 Task: Find connections with filter location Anápolis with filter topic #recruitmentwith filter profile language English with filter current company JCB India Ltd. with filter school Chanakya Education Societys Indira College of Commerce & Science, Pune with filter industry Ranching and Fisheries with filter service category User Experience Design with filter keywords title Paralegal
Action: Mouse moved to (512, 103)
Screenshot: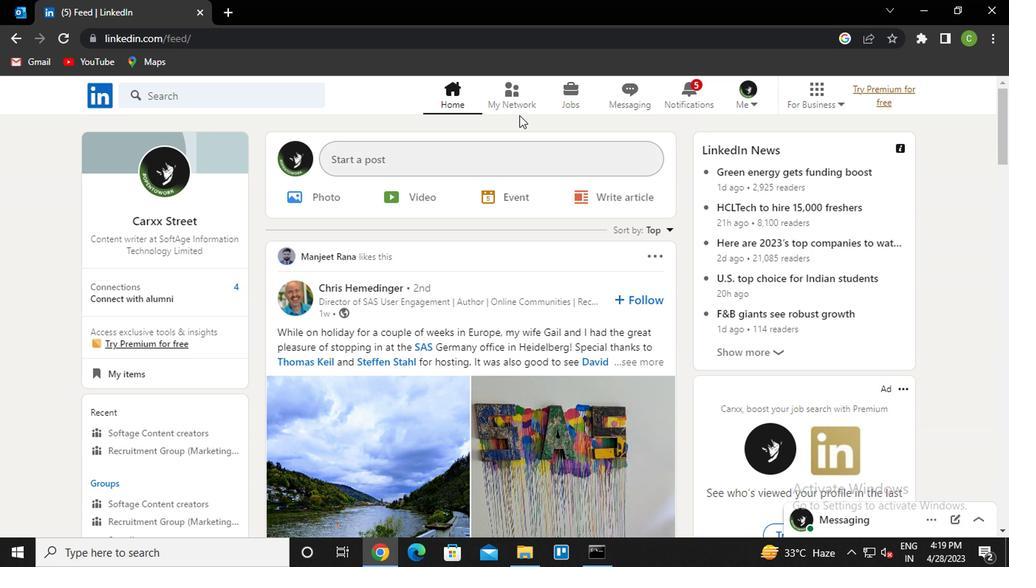 
Action: Mouse pressed left at (512, 103)
Screenshot: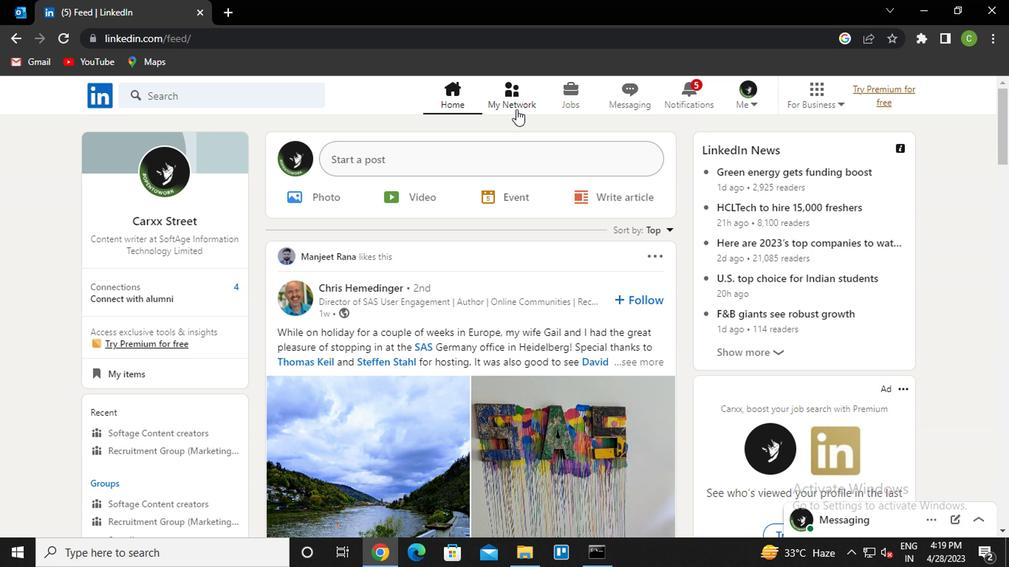 
Action: Mouse moved to (210, 185)
Screenshot: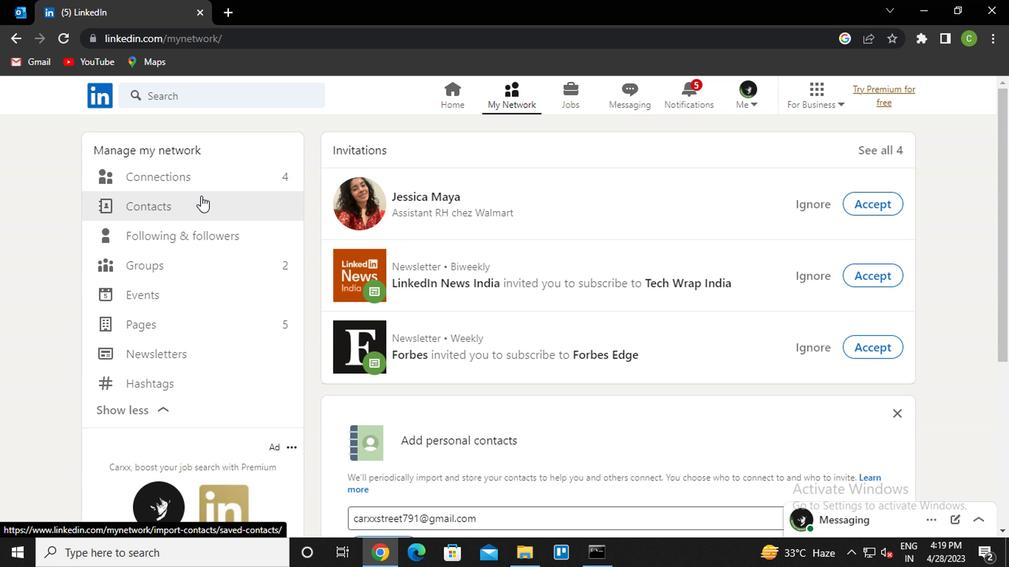 
Action: Mouse pressed left at (210, 185)
Screenshot: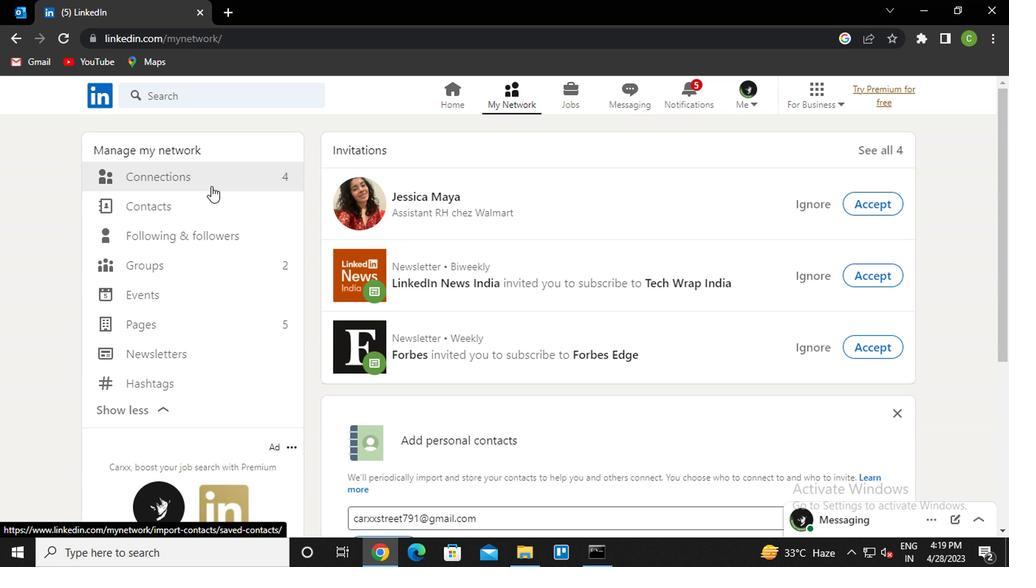 
Action: Mouse moved to (632, 180)
Screenshot: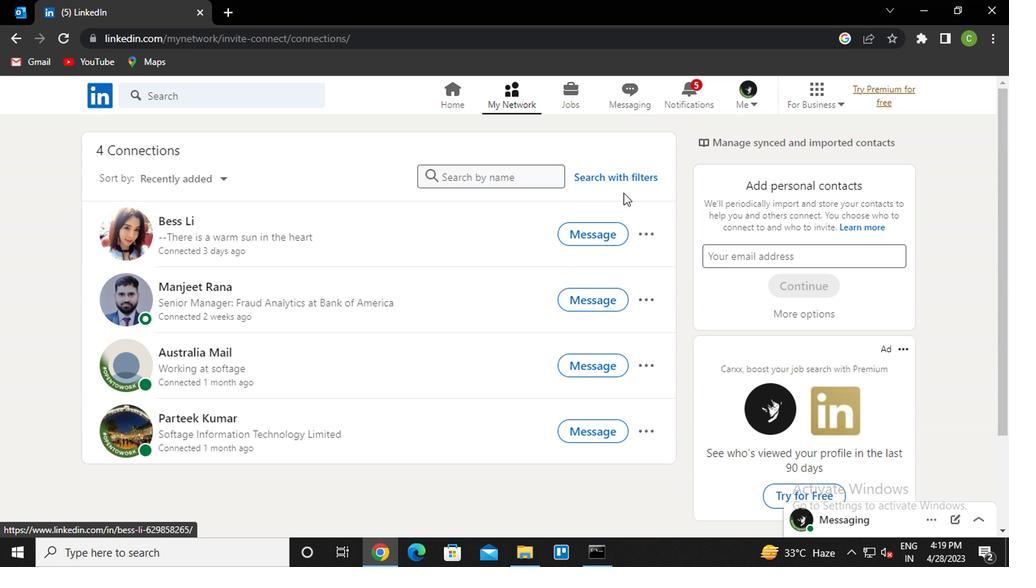 
Action: Mouse pressed left at (632, 180)
Screenshot: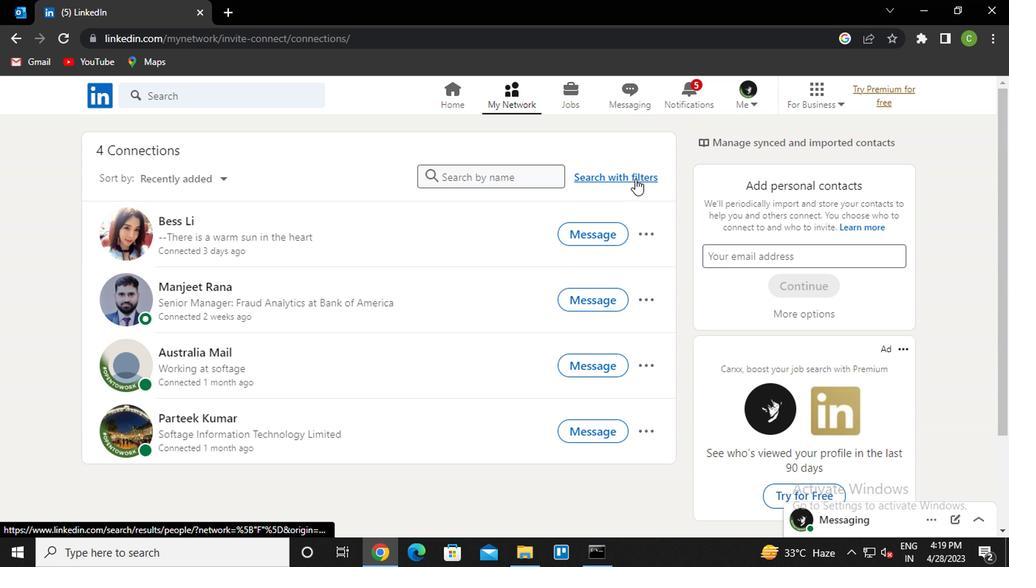 
Action: Mouse moved to (534, 139)
Screenshot: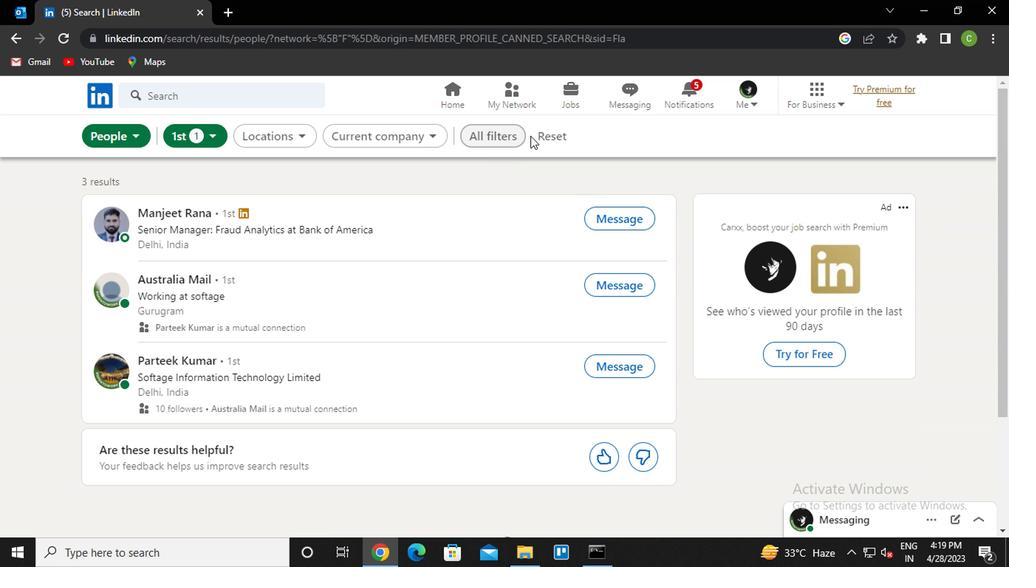 
Action: Mouse pressed left at (534, 139)
Screenshot: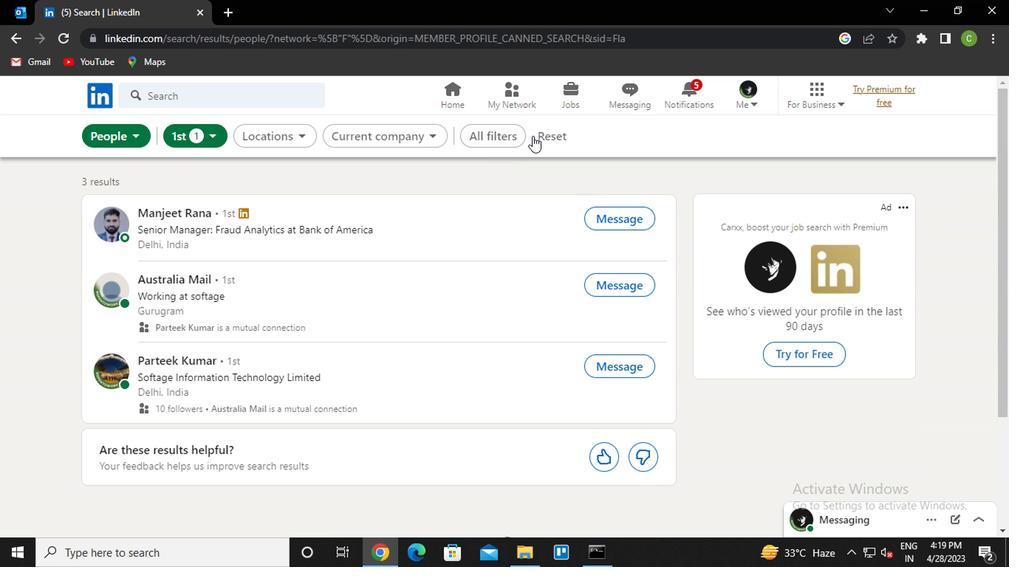 
Action: Mouse moved to (522, 140)
Screenshot: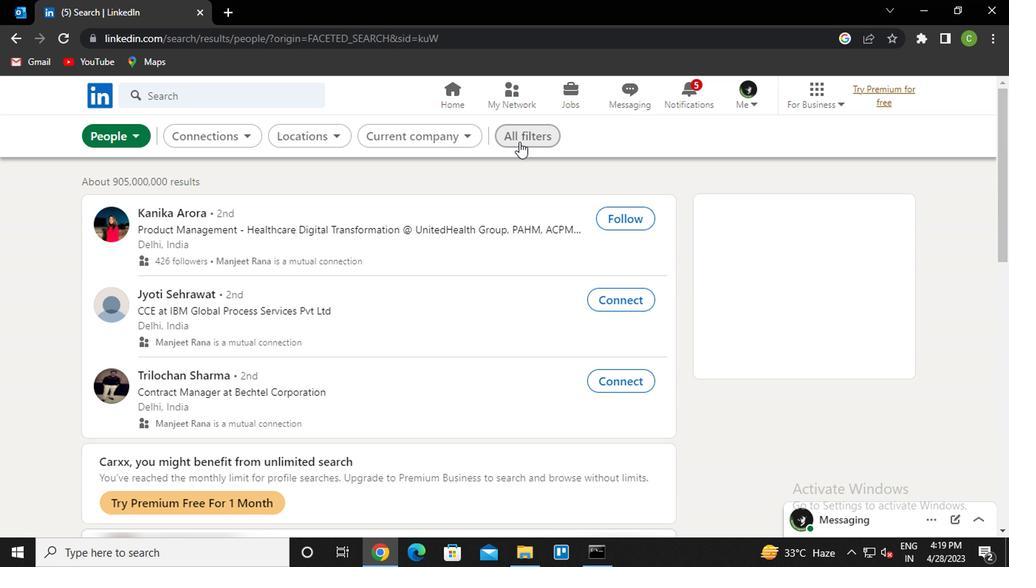 
Action: Mouse pressed left at (522, 140)
Screenshot: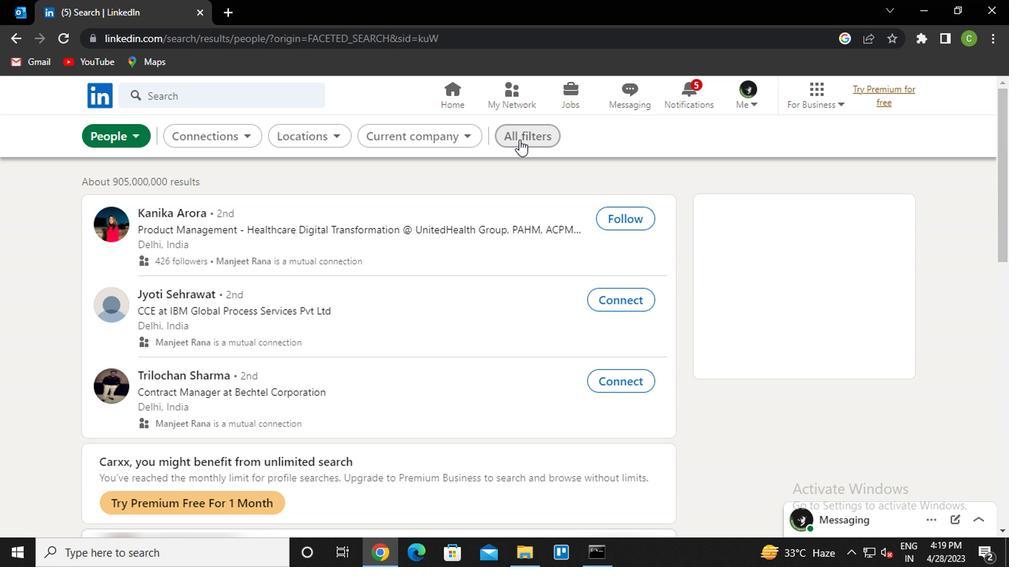 
Action: Mouse moved to (798, 332)
Screenshot: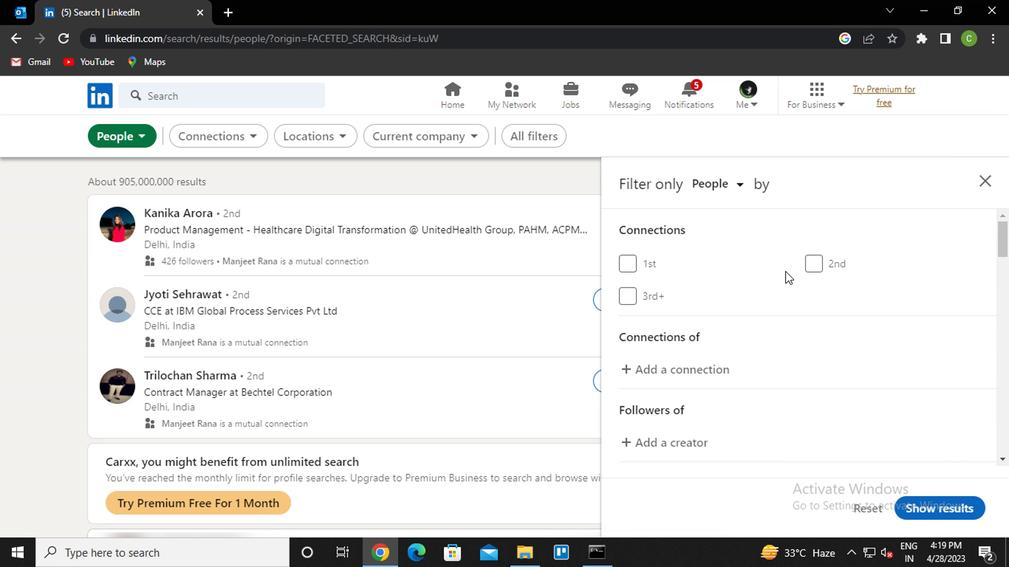 
Action: Mouse scrolled (798, 331) with delta (0, -1)
Screenshot: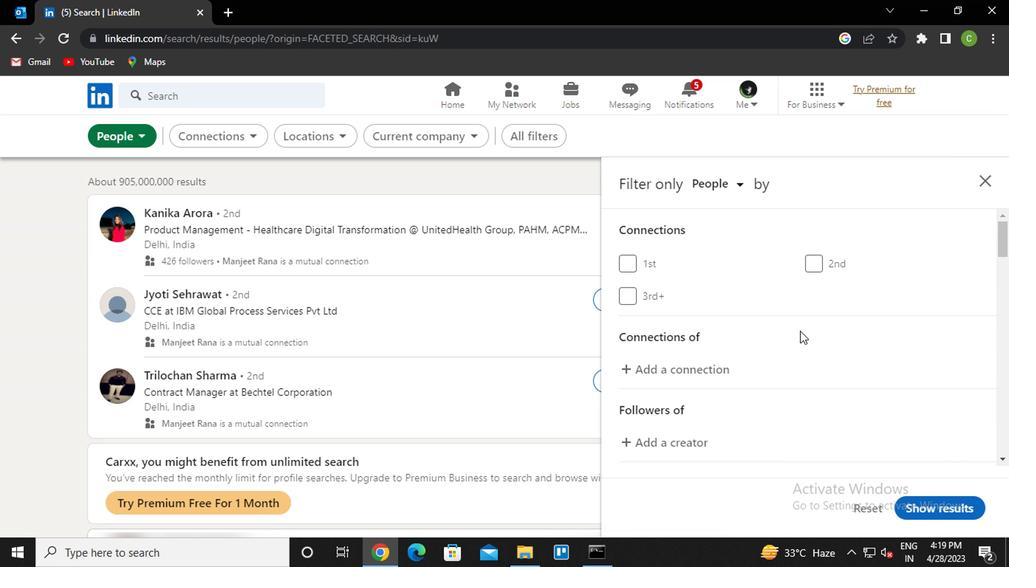 
Action: Mouse scrolled (798, 331) with delta (0, -1)
Screenshot: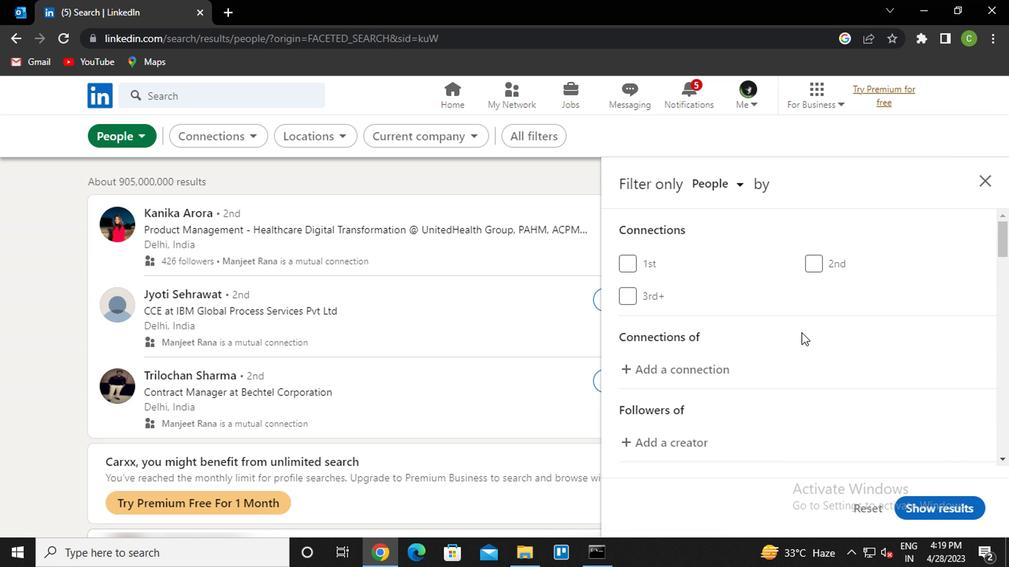 
Action: Mouse scrolled (798, 331) with delta (0, -1)
Screenshot: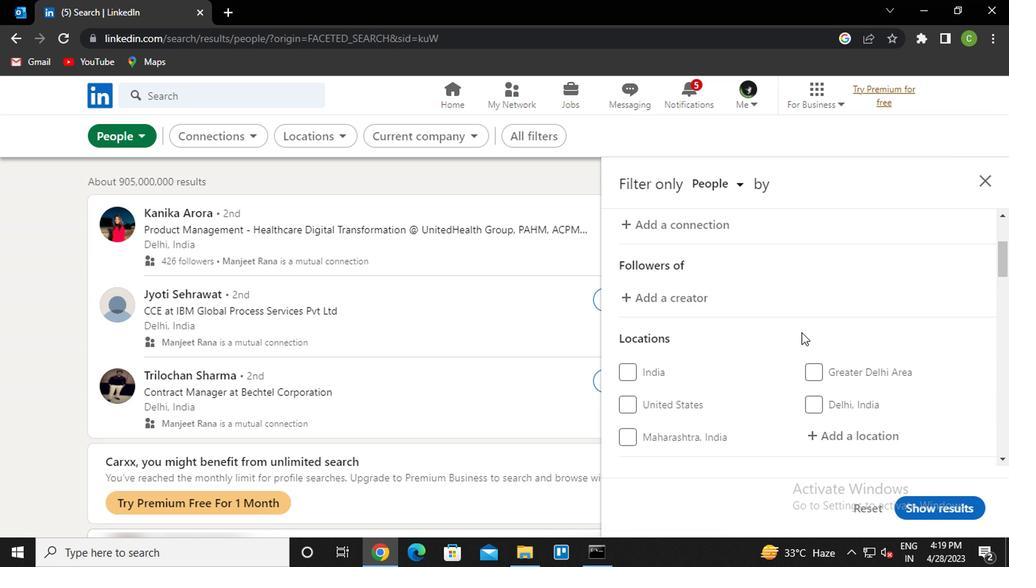 
Action: Mouse moved to (837, 355)
Screenshot: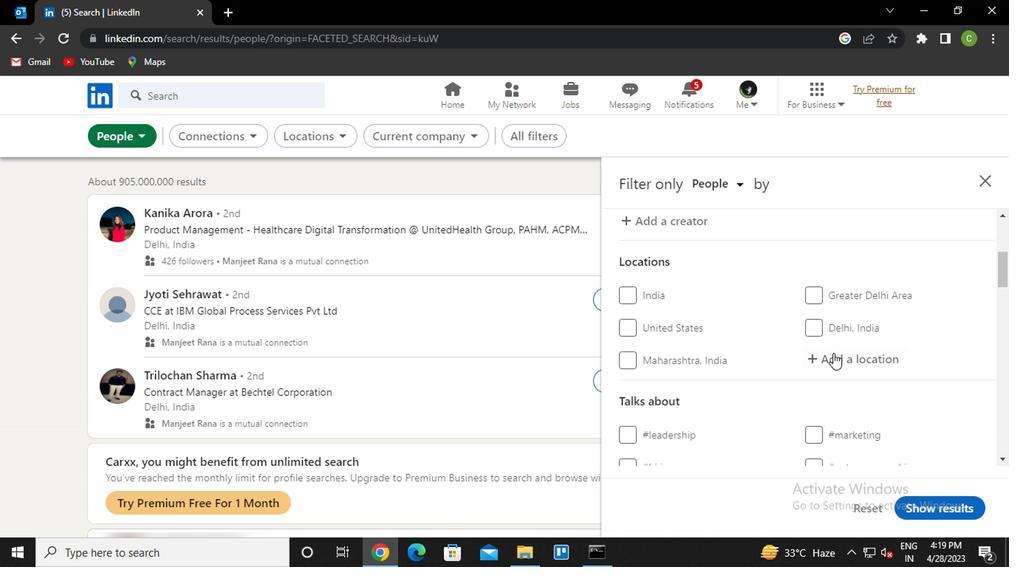 
Action: Mouse pressed left at (837, 355)
Screenshot: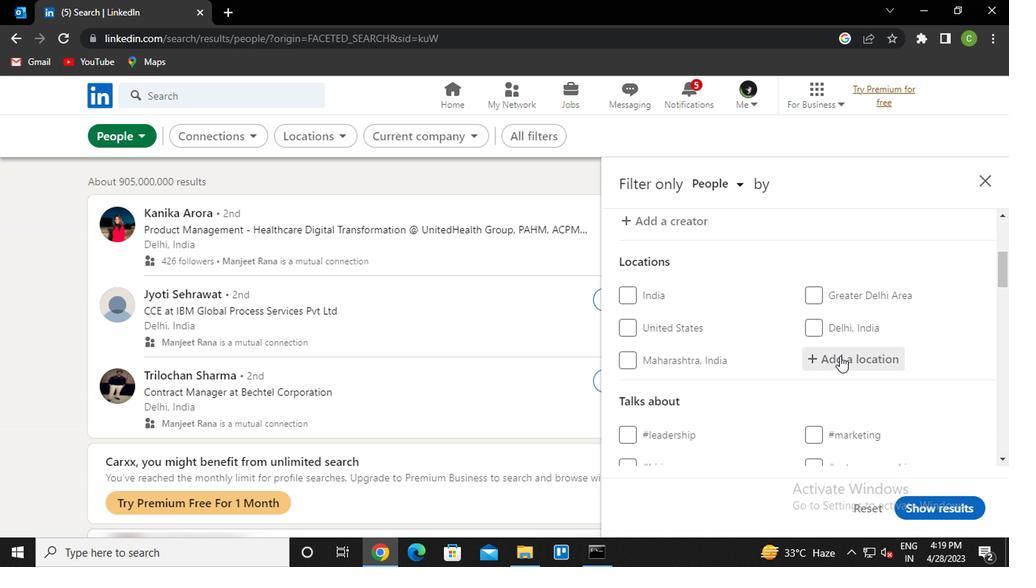 
Action: Key pressed <Key.caps_lock>a<Key.caps_lock>napolis<Key.down><Key.enter>
Screenshot: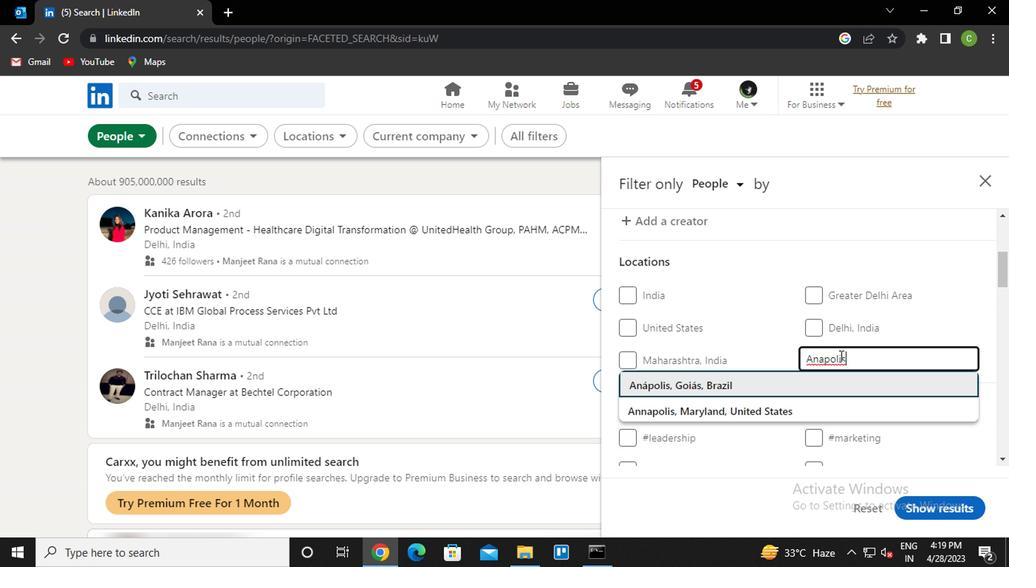 
Action: Mouse scrolled (837, 354) with delta (0, 0)
Screenshot: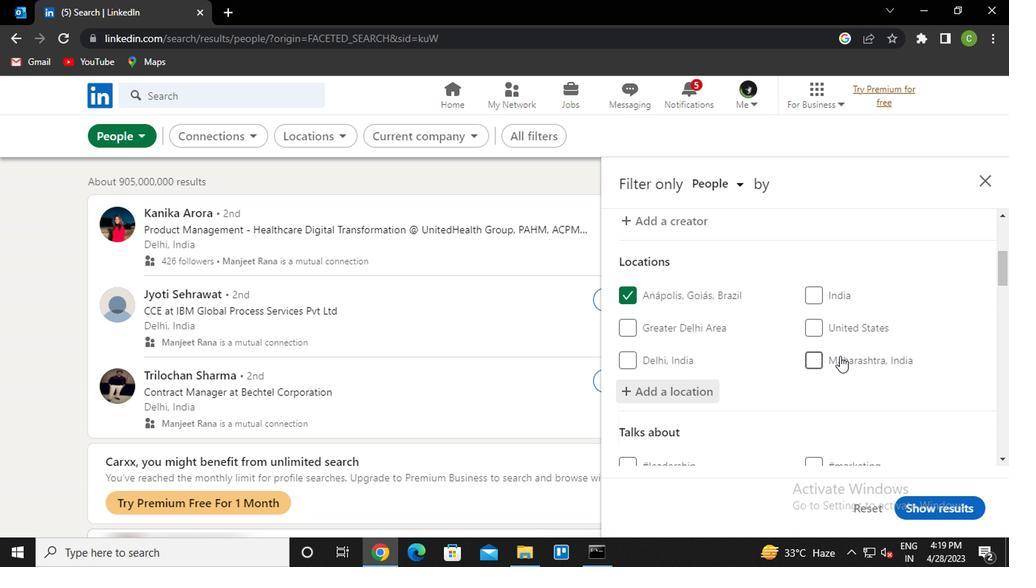 
Action: Mouse scrolled (837, 354) with delta (0, 0)
Screenshot: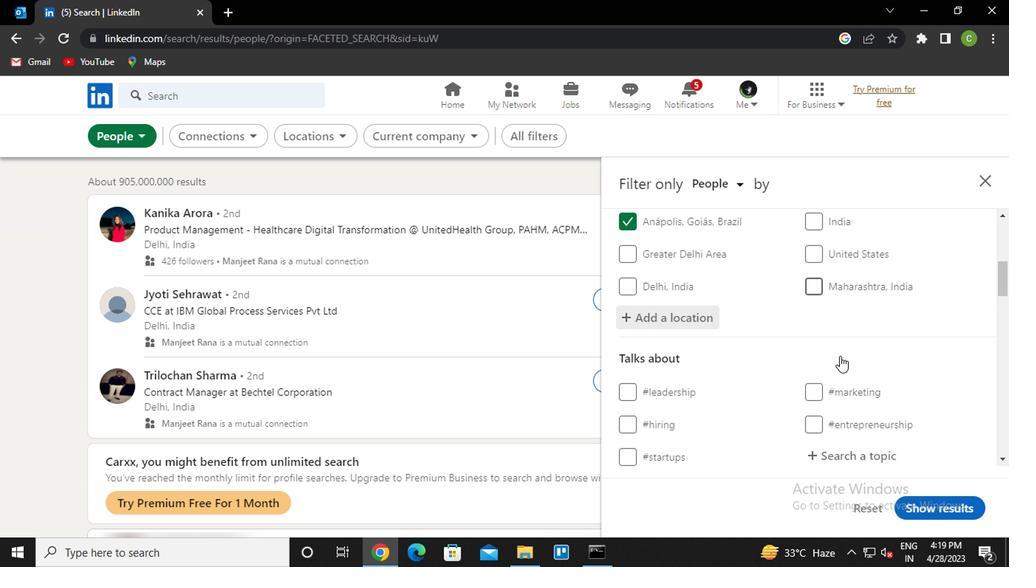
Action: Mouse moved to (839, 381)
Screenshot: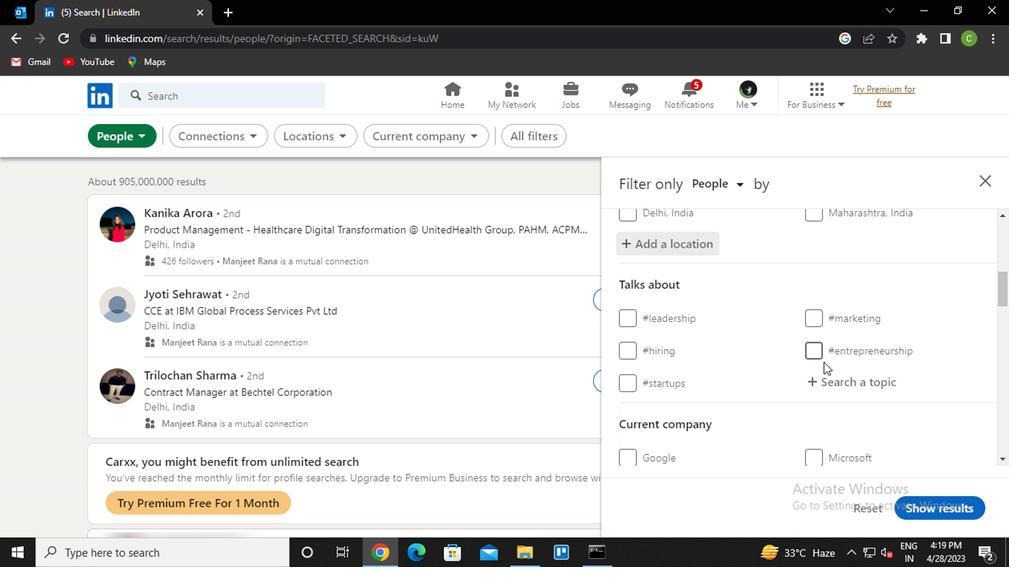
Action: Mouse pressed left at (839, 381)
Screenshot: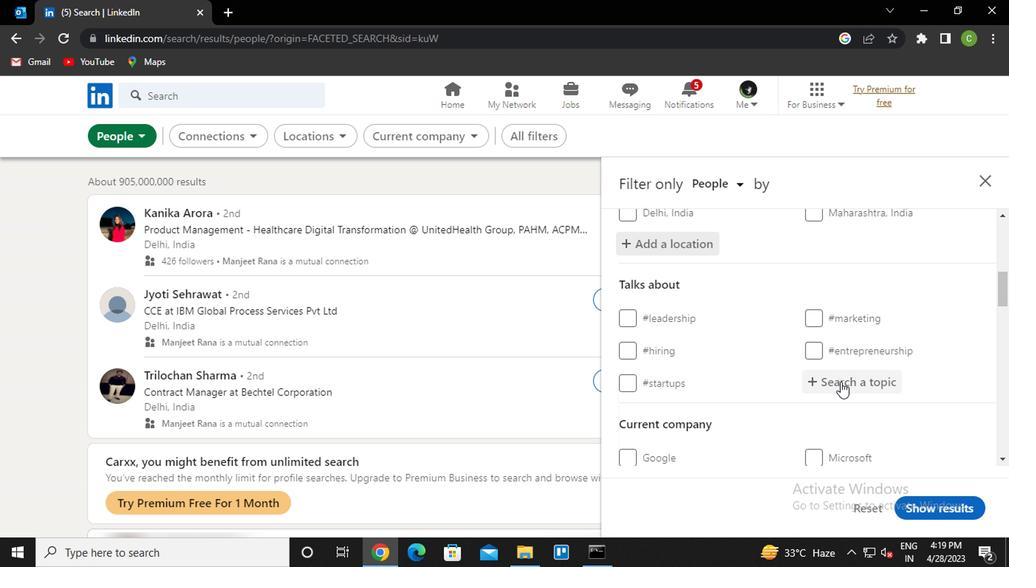 
Action: Key pressed recruit<Key.down><Key.enter>
Screenshot: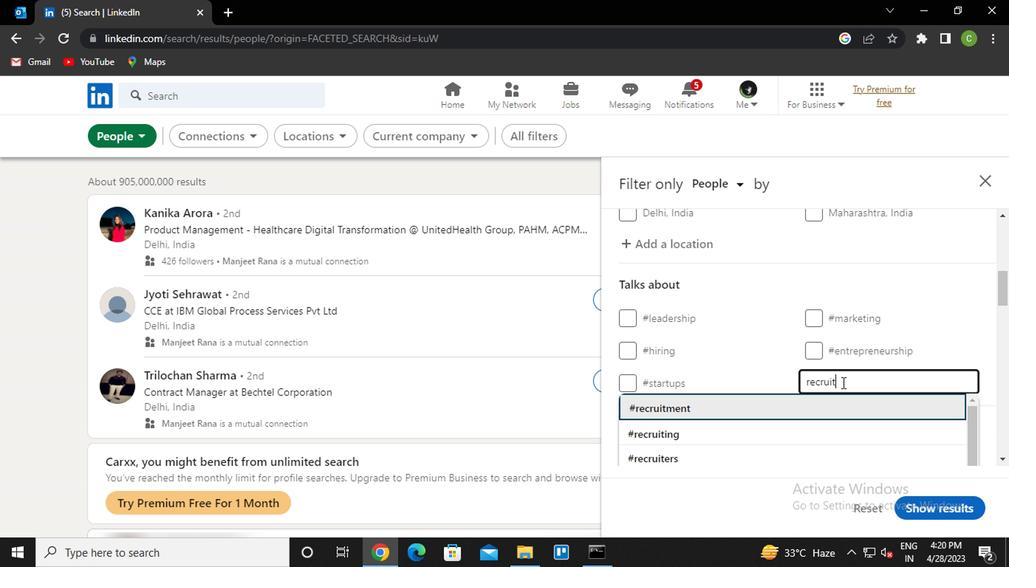 
Action: Mouse moved to (809, 381)
Screenshot: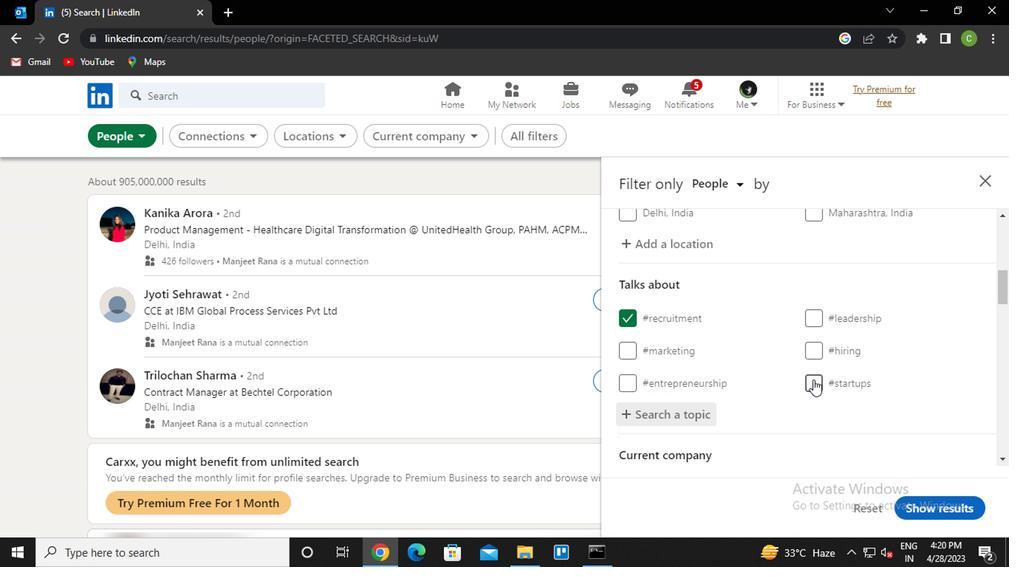 
Action: Mouse scrolled (809, 380) with delta (0, -1)
Screenshot: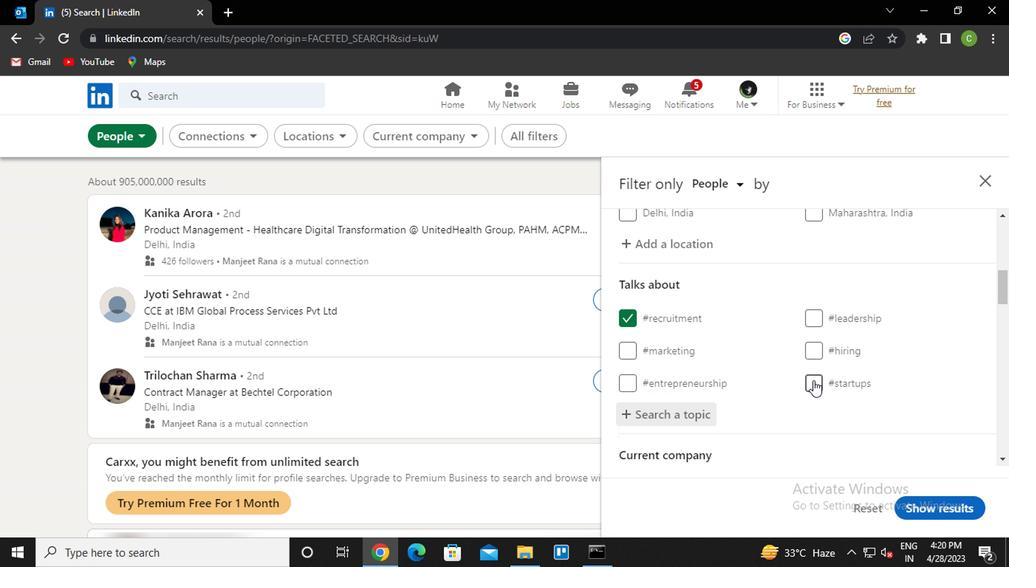 
Action: Mouse scrolled (809, 380) with delta (0, -1)
Screenshot: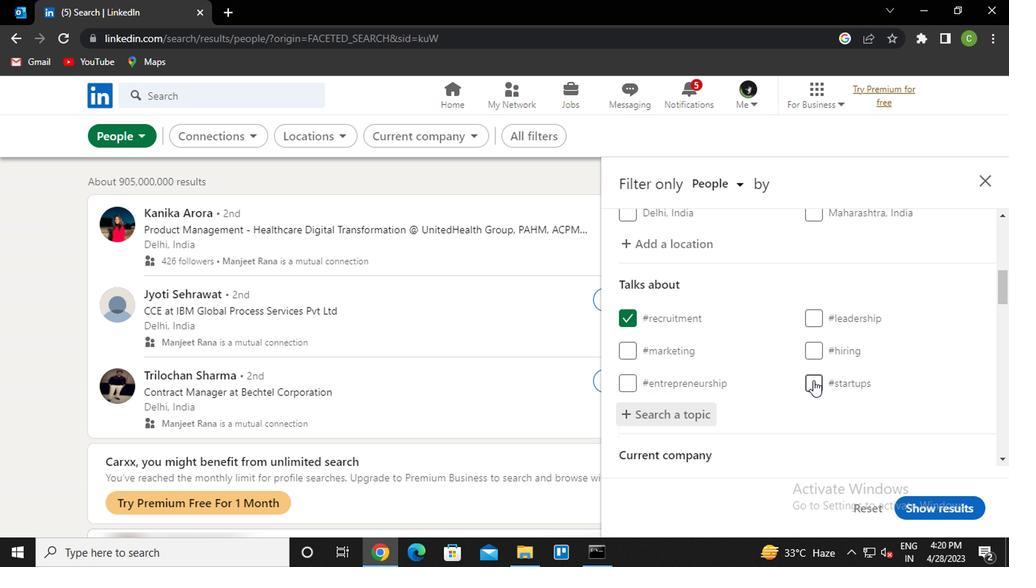 
Action: Mouse scrolled (809, 380) with delta (0, -1)
Screenshot: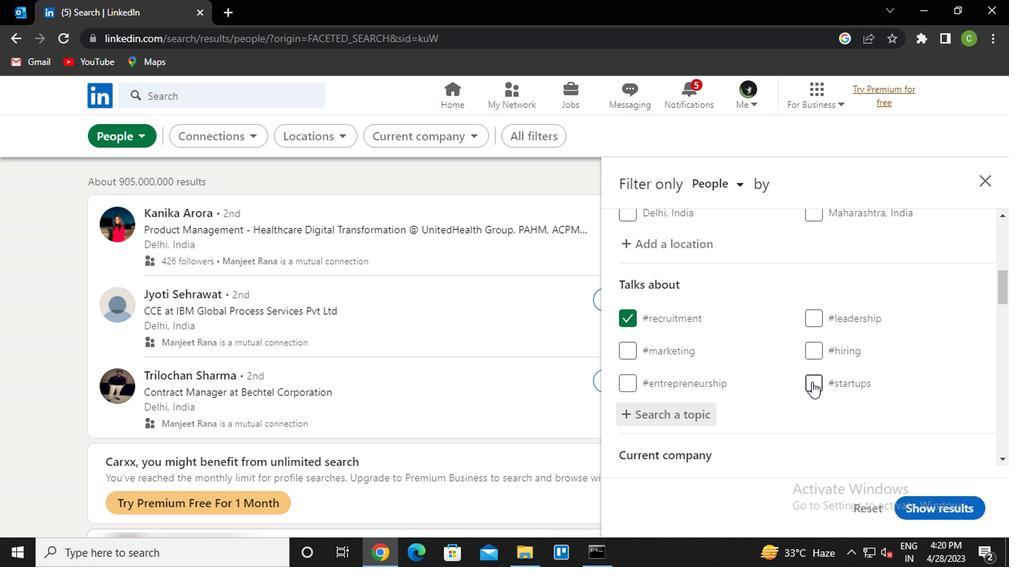 
Action: Mouse moved to (806, 381)
Screenshot: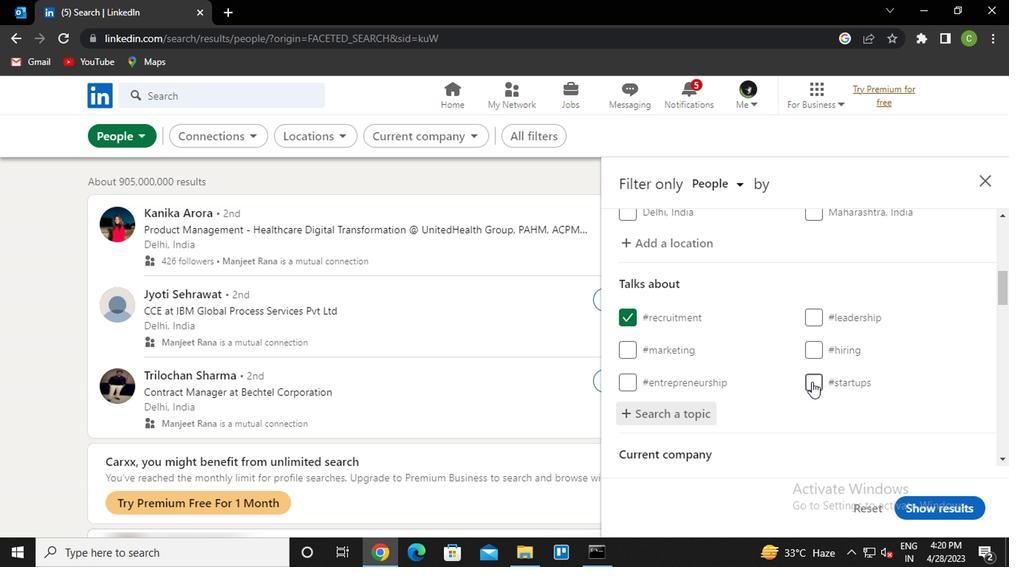 
Action: Mouse scrolled (806, 381) with delta (0, 0)
Screenshot: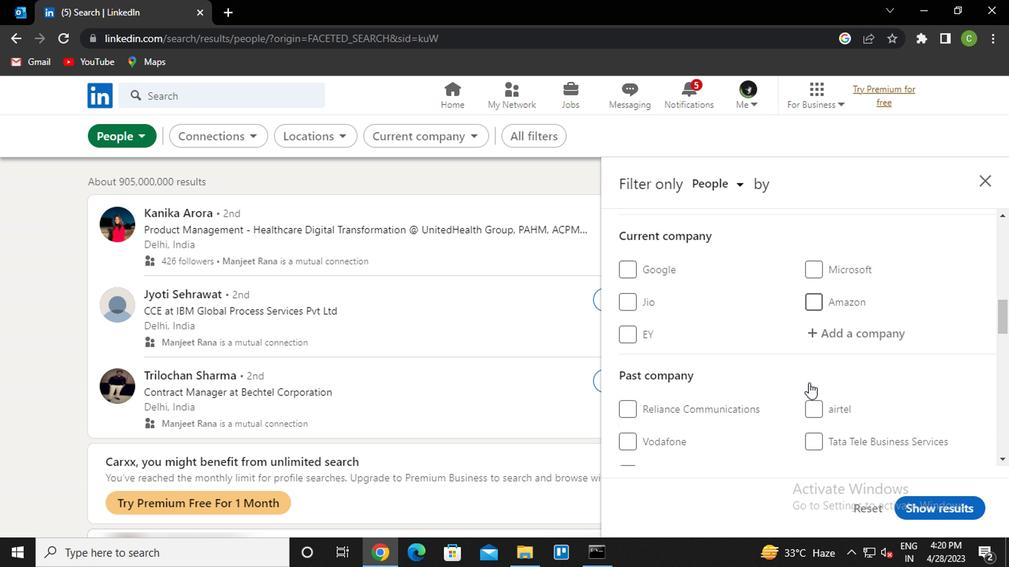 
Action: Mouse moved to (805, 382)
Screenshot: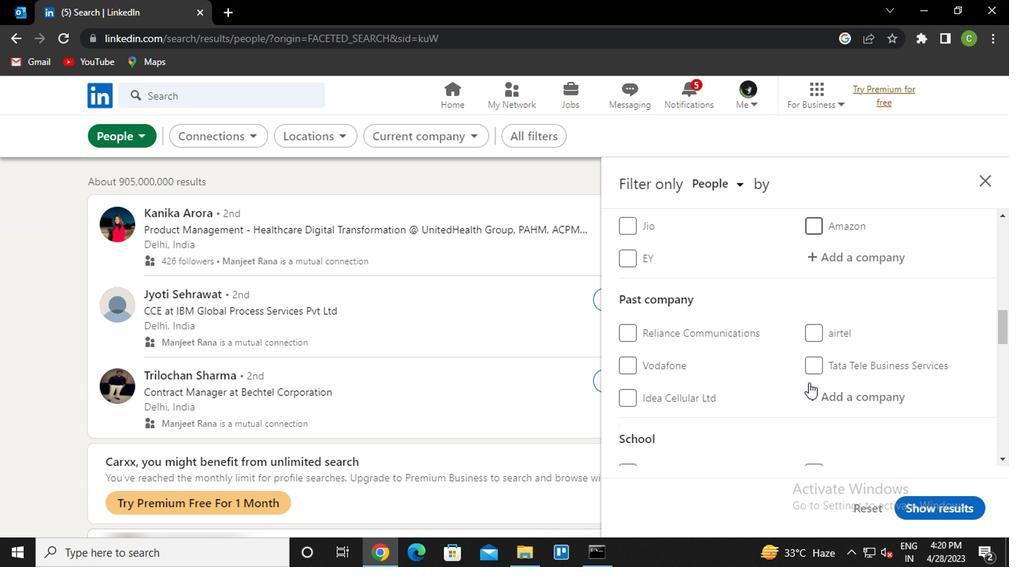 
Action: Mouse scrolled (805, 381) with delta (0, 0)
Screenshot: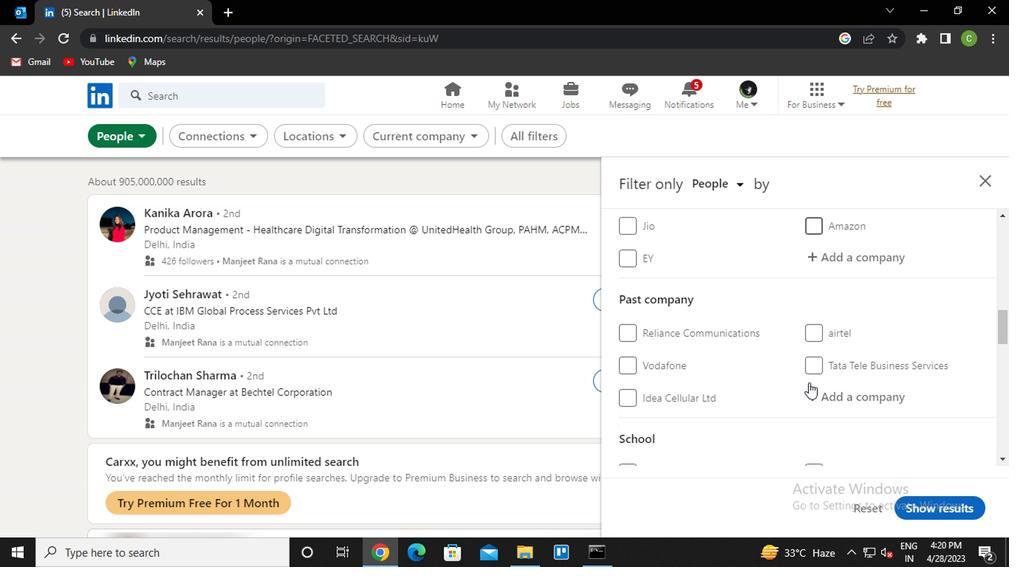 
Action: Mouse scrolled (805, 381) with delta (0, 0)
Screenshot: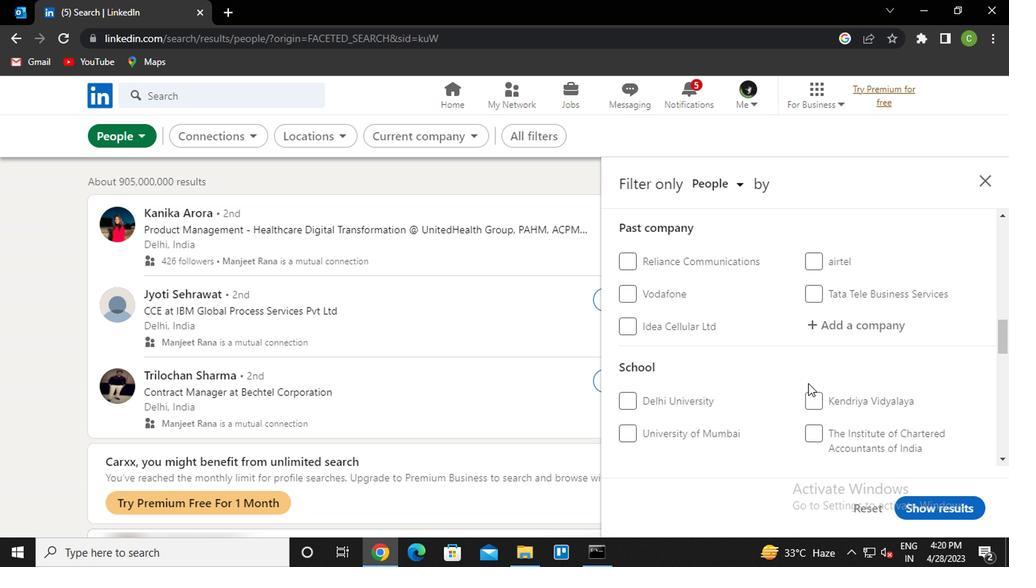 
Action: Mouse scrolled (805, 381) with delta (0, 0)
Screenshot: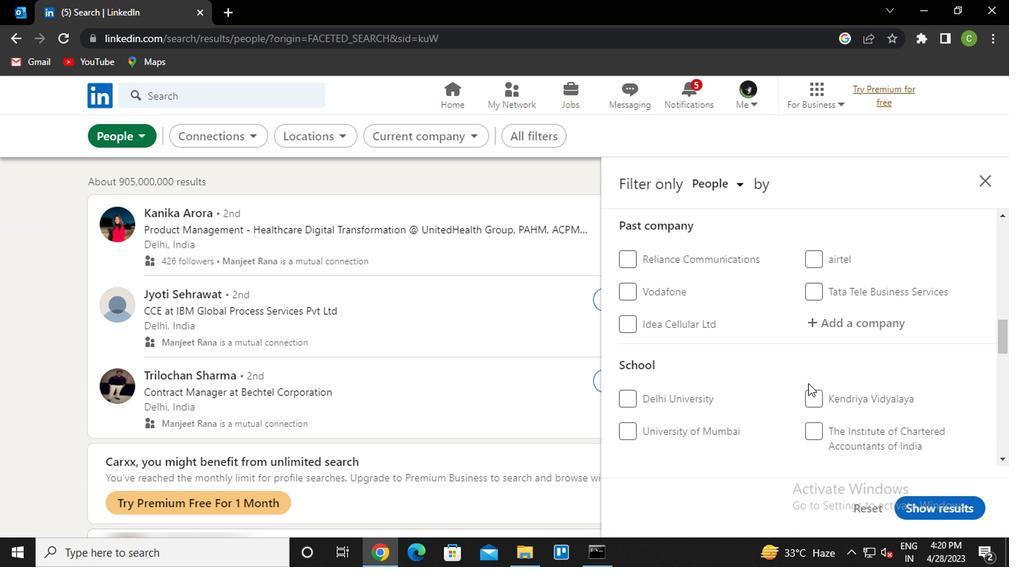 
Action: Mouse scrolled (805, 381) with delta (0, 0)
Screenshot: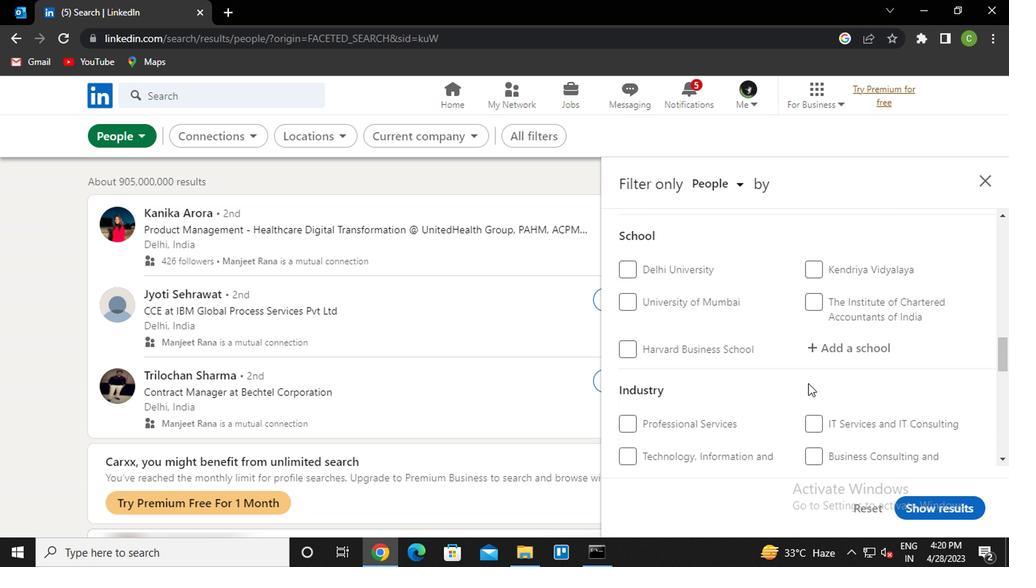 
Action: Mouse scrolled (805, 381) with delta (0, 0)
Screenshot: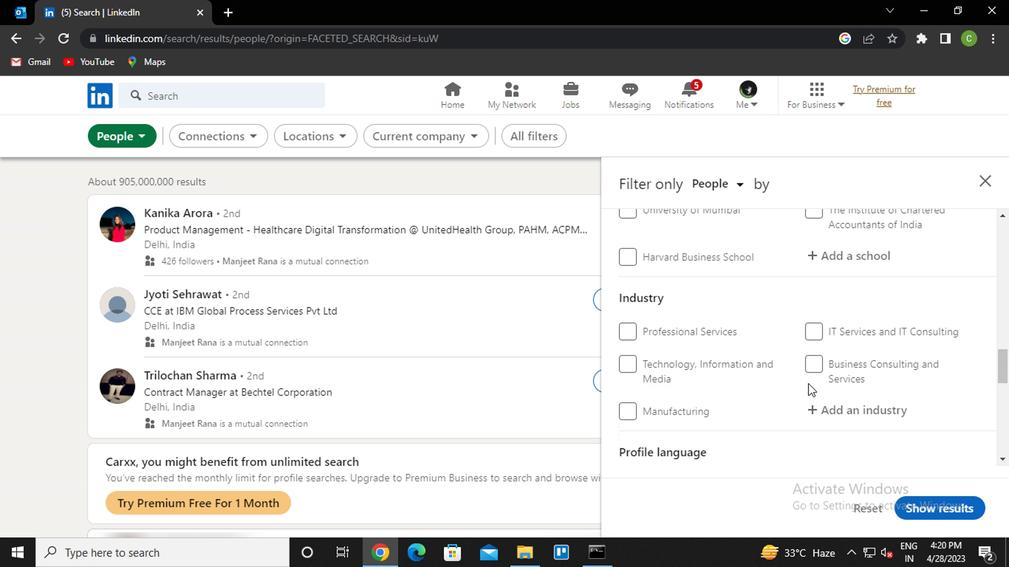 
Action: Mouse scrolled (805, 381) with delta (0, 0)
Screenshot: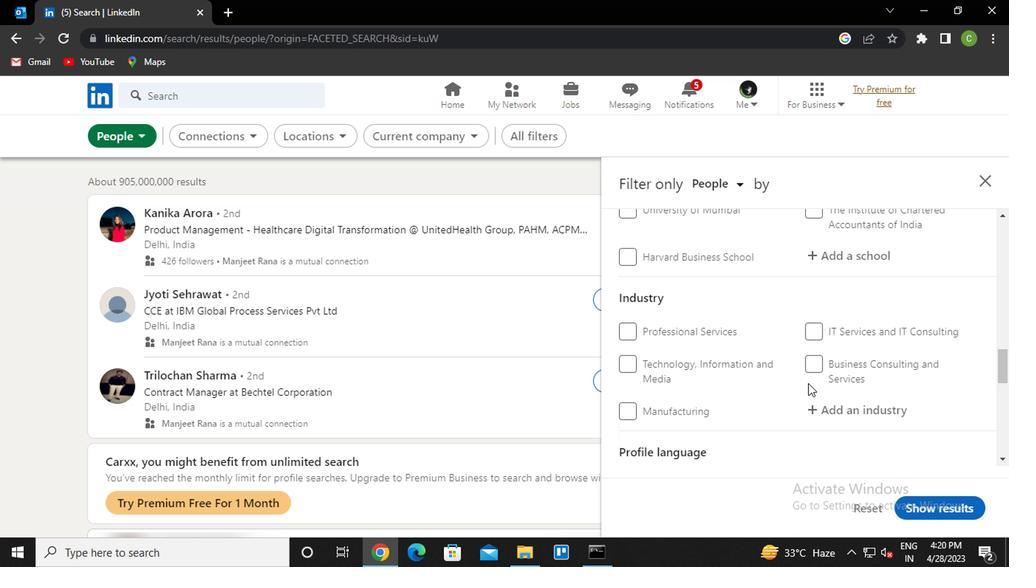 
Action: Mouse scrolled (805, 381) with delta (0, 0)
Screenshot: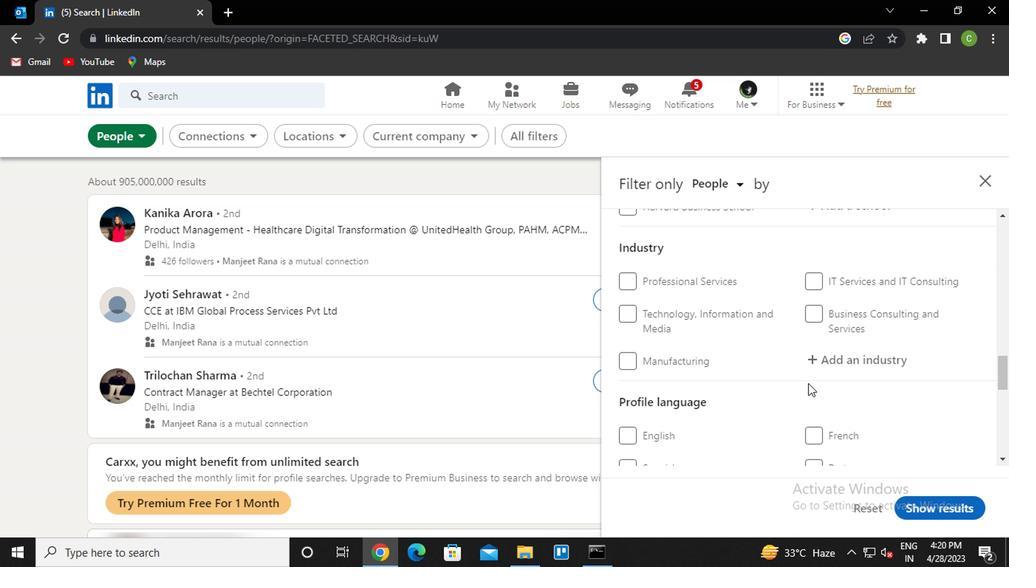 
Action: Mouse moved to (627, 269)
Screenshot: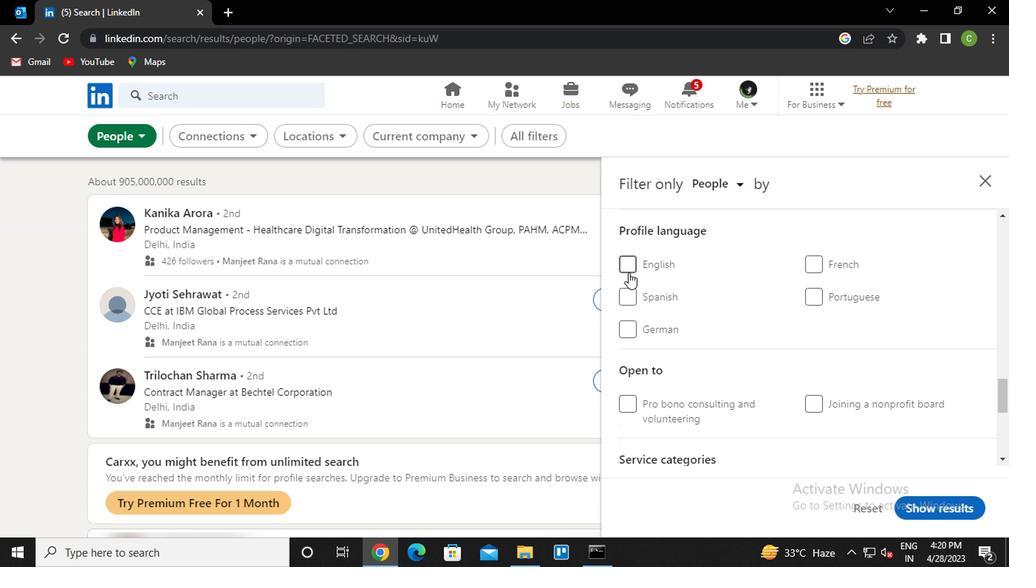
Action: Mouse pressed left at (627, 269)
Screenshot: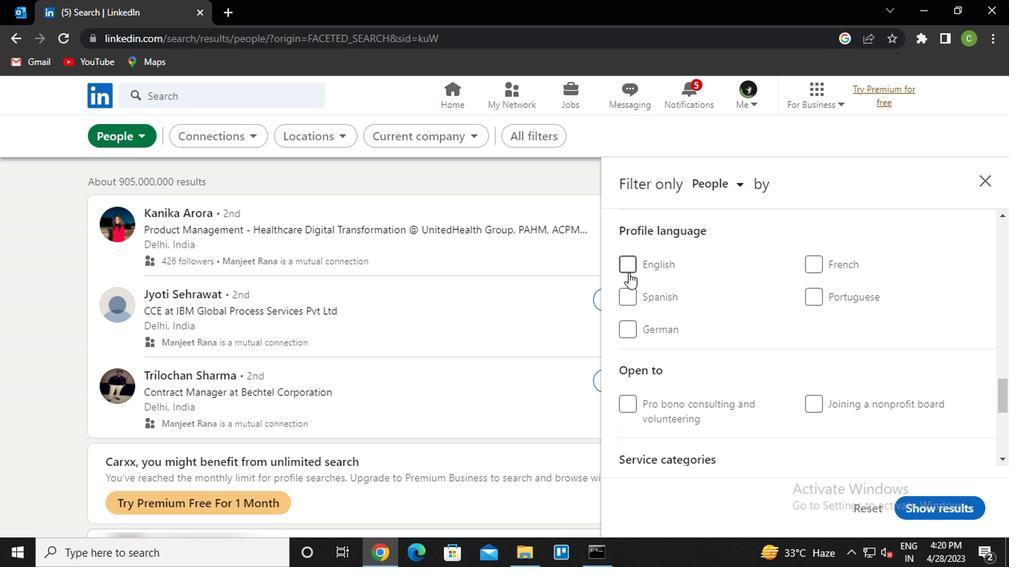 
Action: Mouse moved to (701, 329)
Screenshot: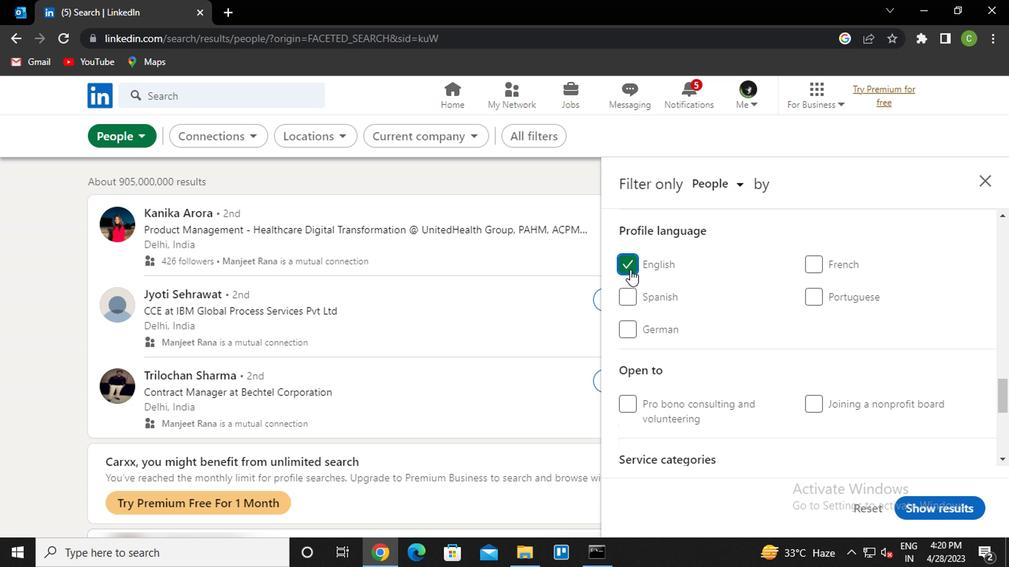 
Action: Mouse scrolled (701, 329) with delta (0, 0)
Screenshot: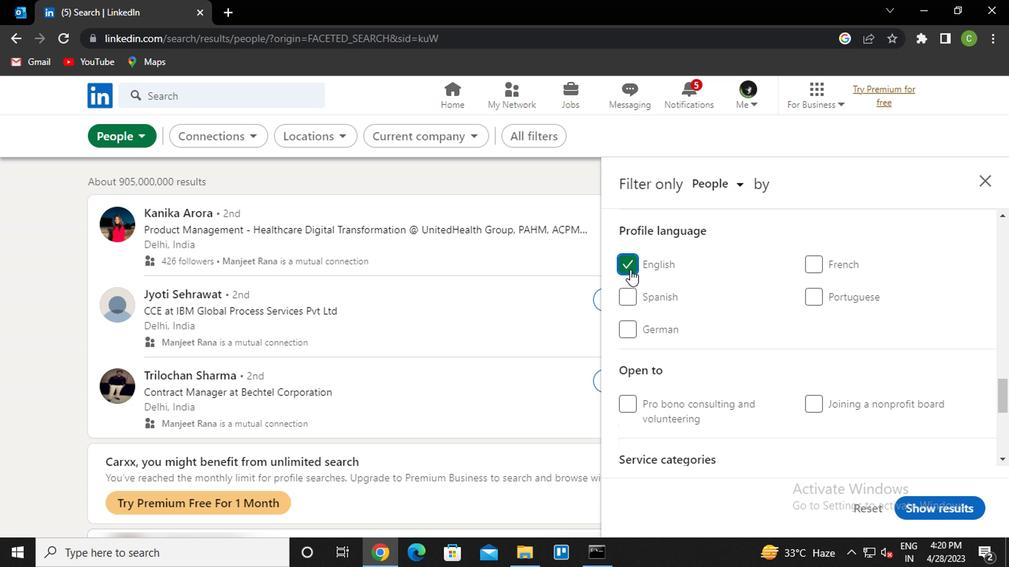 
Action: Mouse scrolled (701, 329) with delta (0, 0)
Screenshot: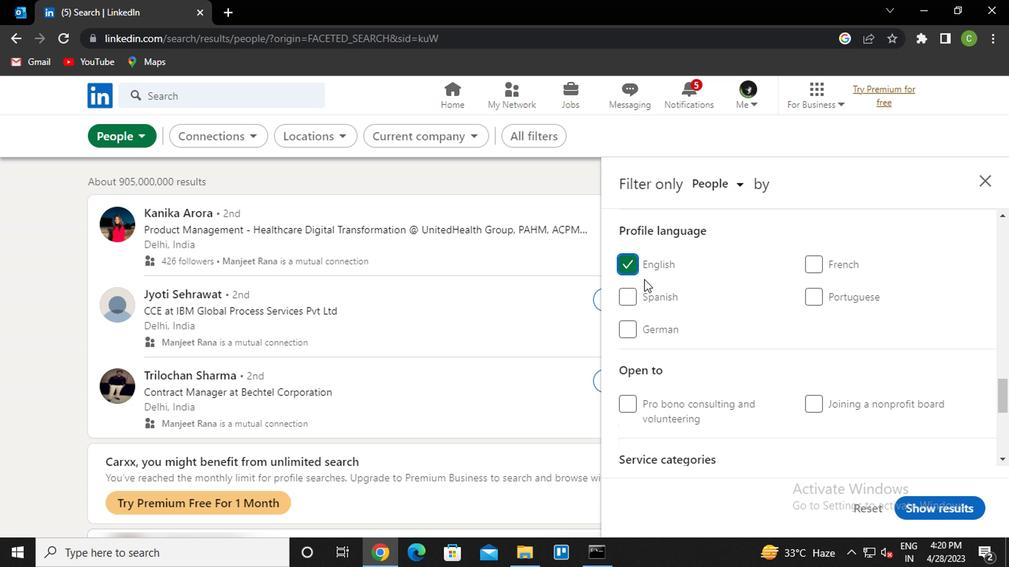 
Action: Mouse scrolled (701, 329) with delta (0, 0)
Screenshot: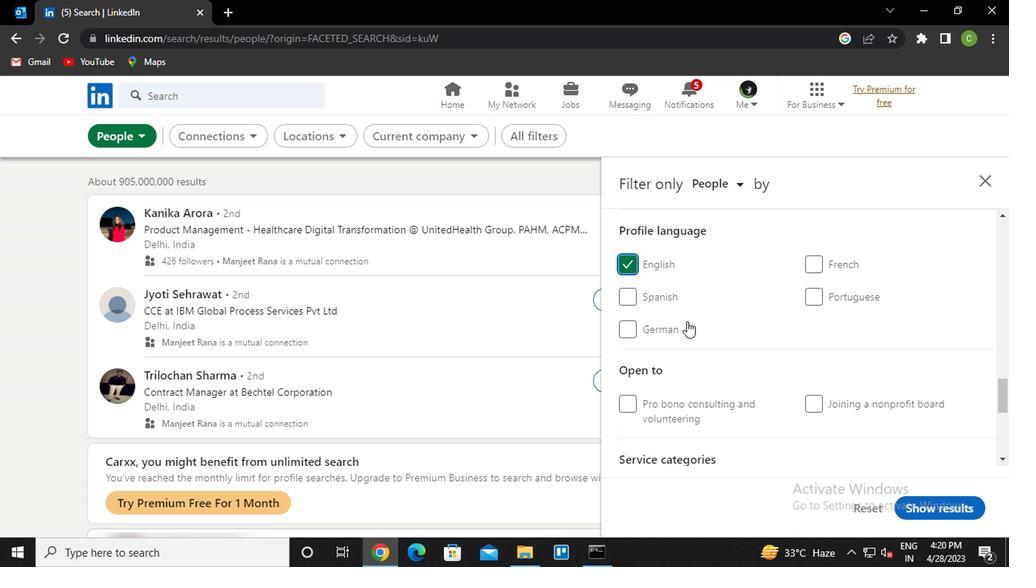 
Action: Mouse scrolled (701, 329) with delta (0, 0)
Screenshot: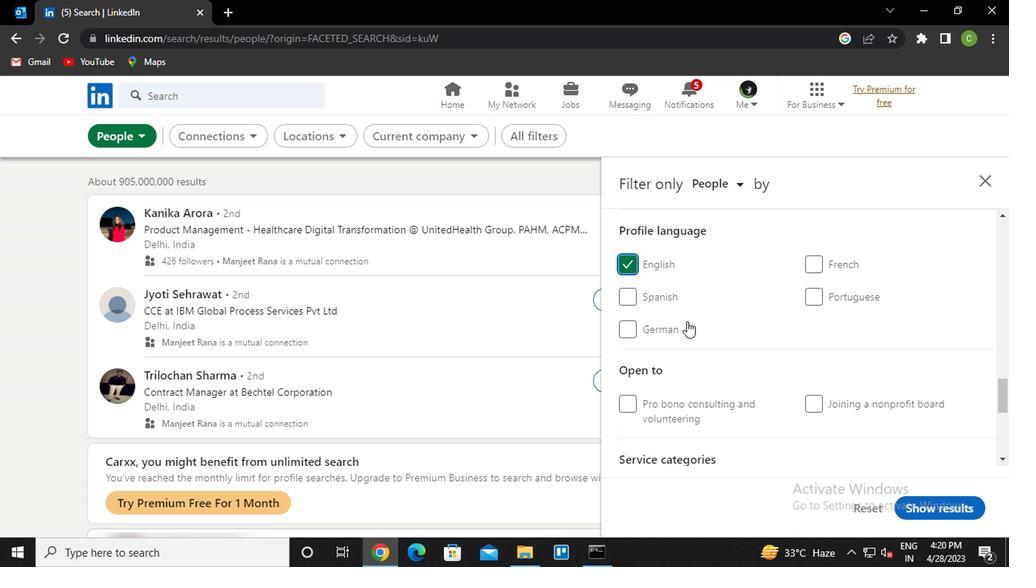 
Action: Mouse scrolled (701, 329) with delta (0, 0)
Screenshot: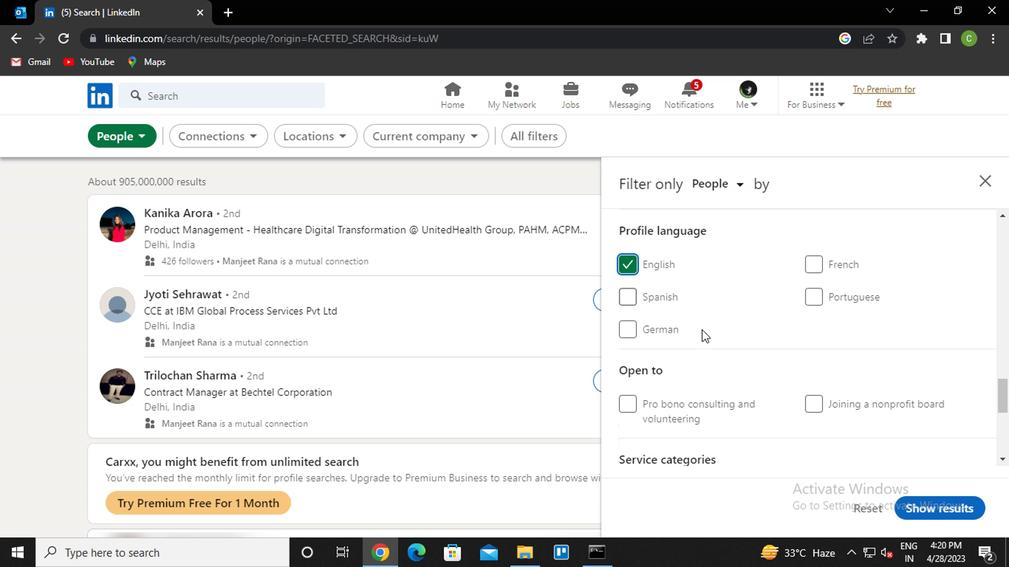 
Action: Mouse scrolled (701, 329) with delta (0, 0)
Screenshot: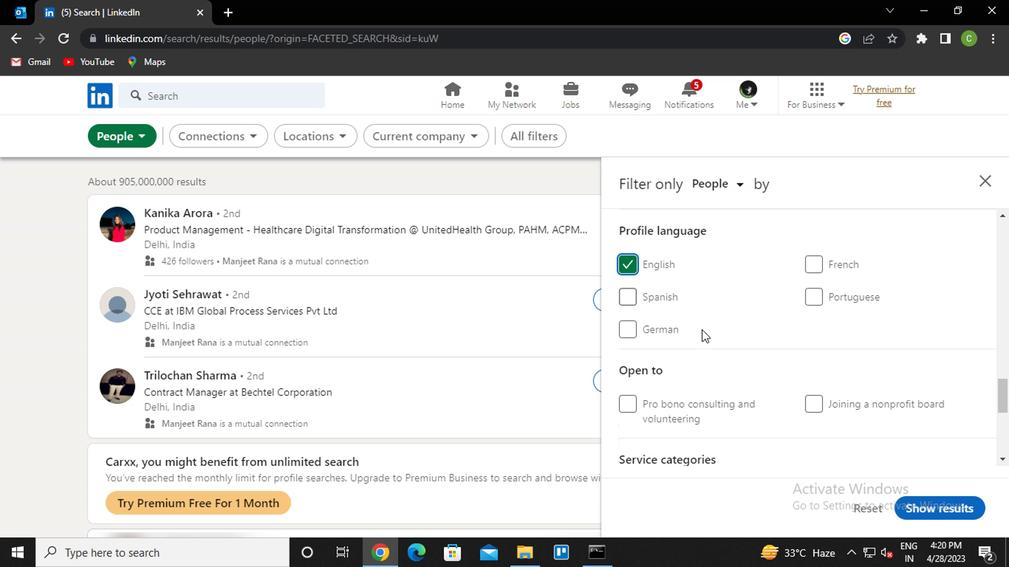 
Action: Mouse moved to (812, 317)
Screenshot: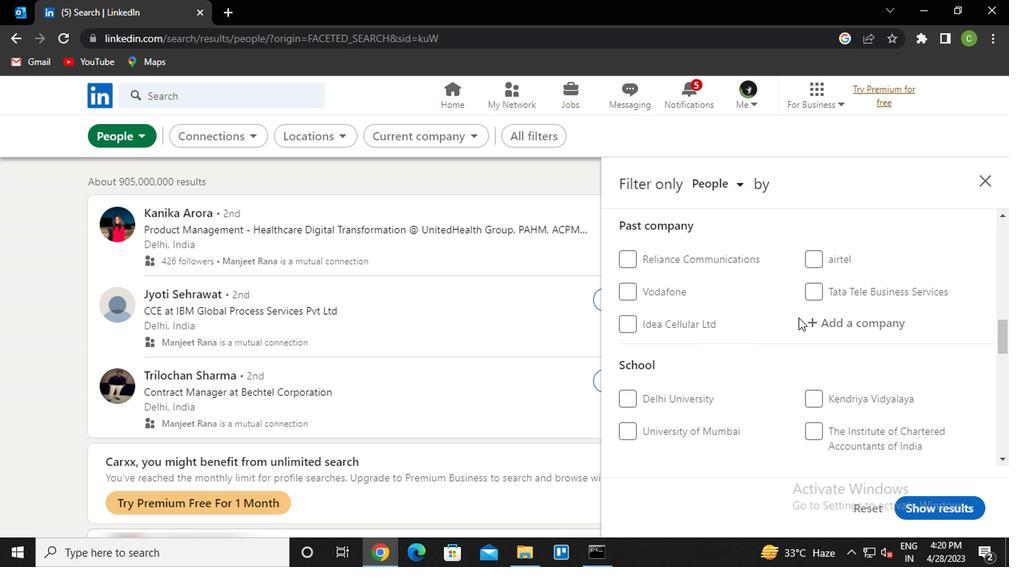 
Action: Mouse scrolled (812, 318) with delta (0, 0)
Screenshot: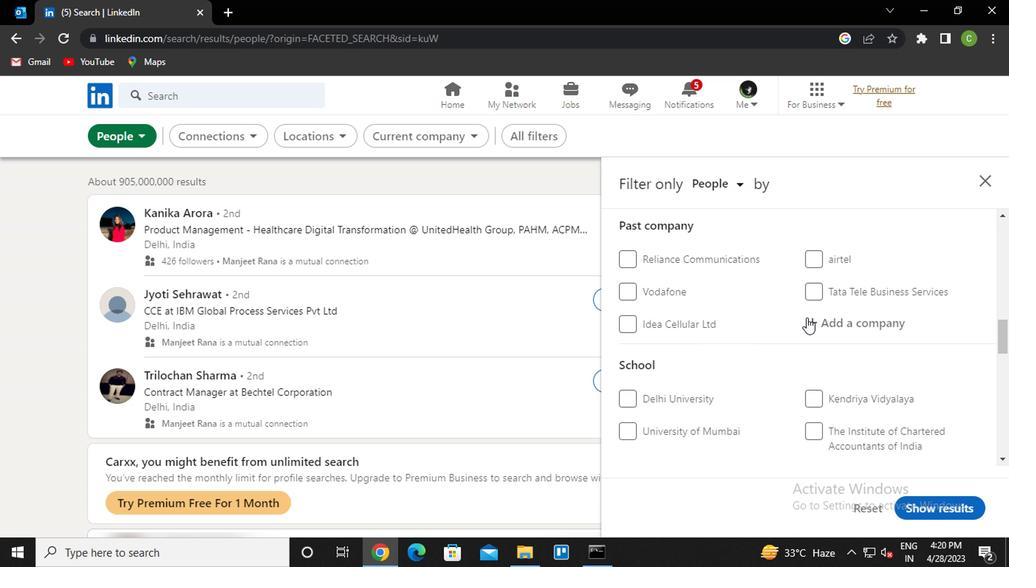 
Action: Mouse scrolled (812, 318) with delta (0, 0)
Screenshot: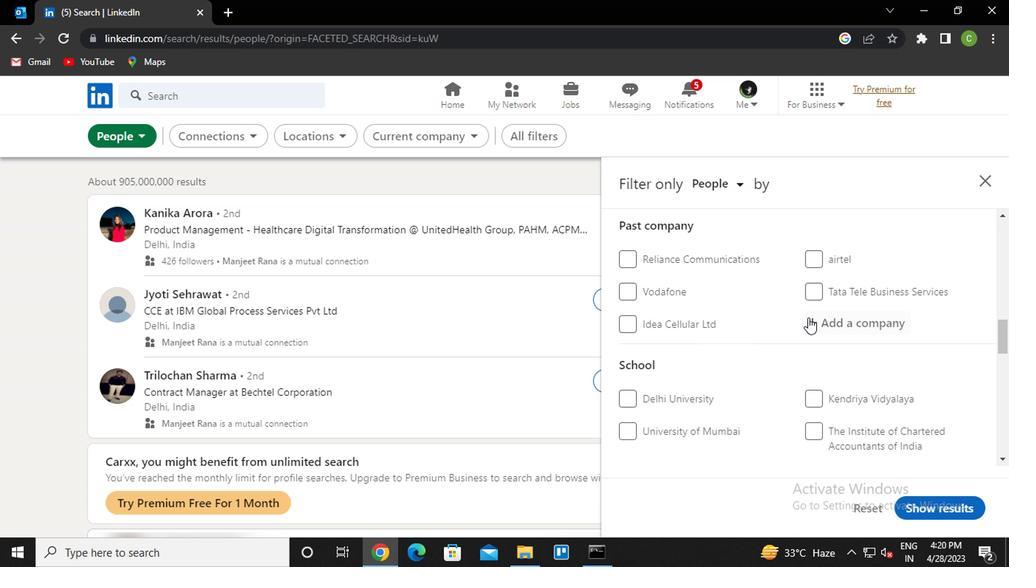 
Action: Mouse moved to (853, 325)
Screenshot: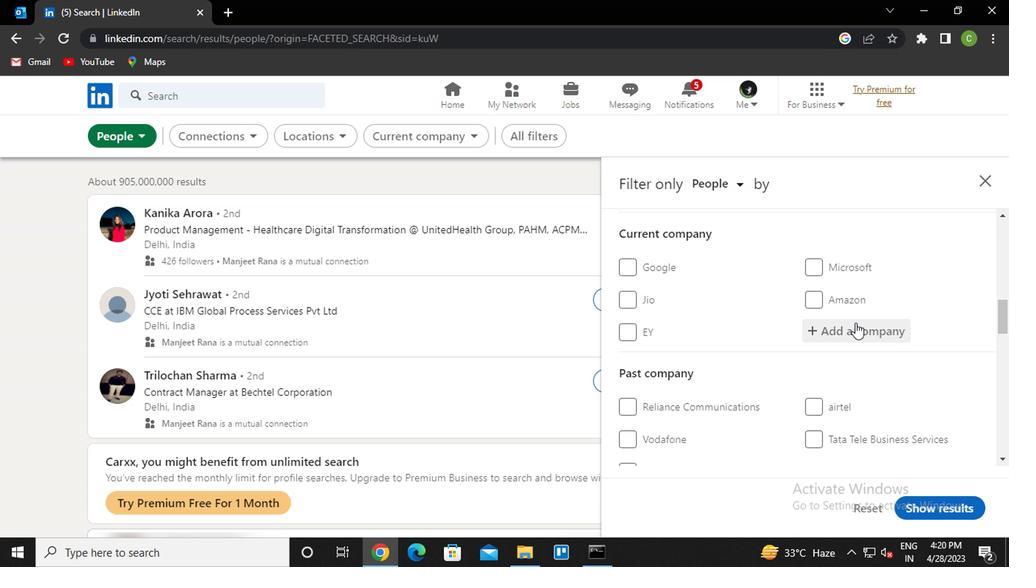 
Action: Mouse pressed left at (853, 325)
Screenshot: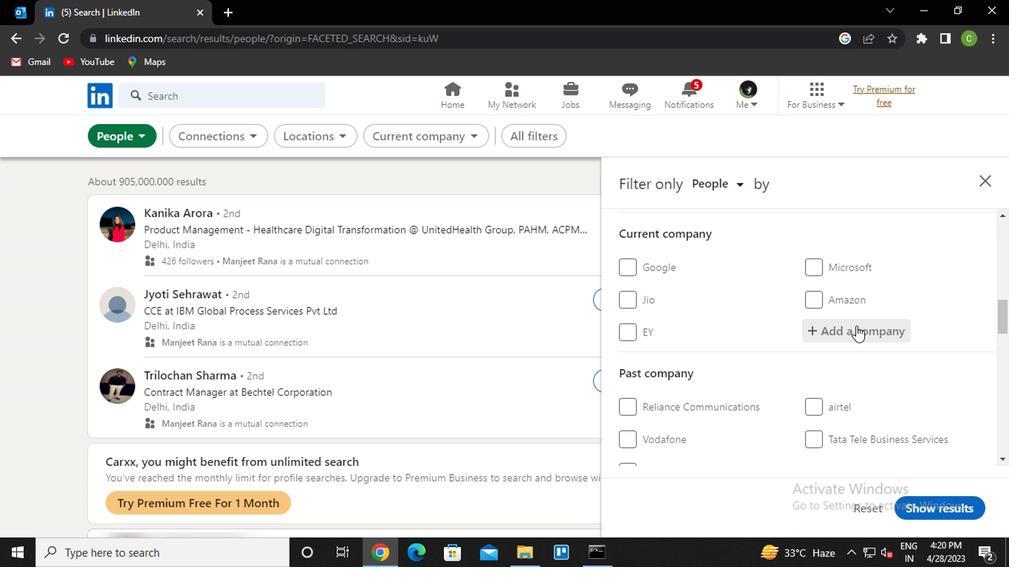 
Action: Key pressed <Key.caps_lock>jcb<Key.space>i<Key.caps_lock>ndia<Key.down><Key.enter>
Screenshot: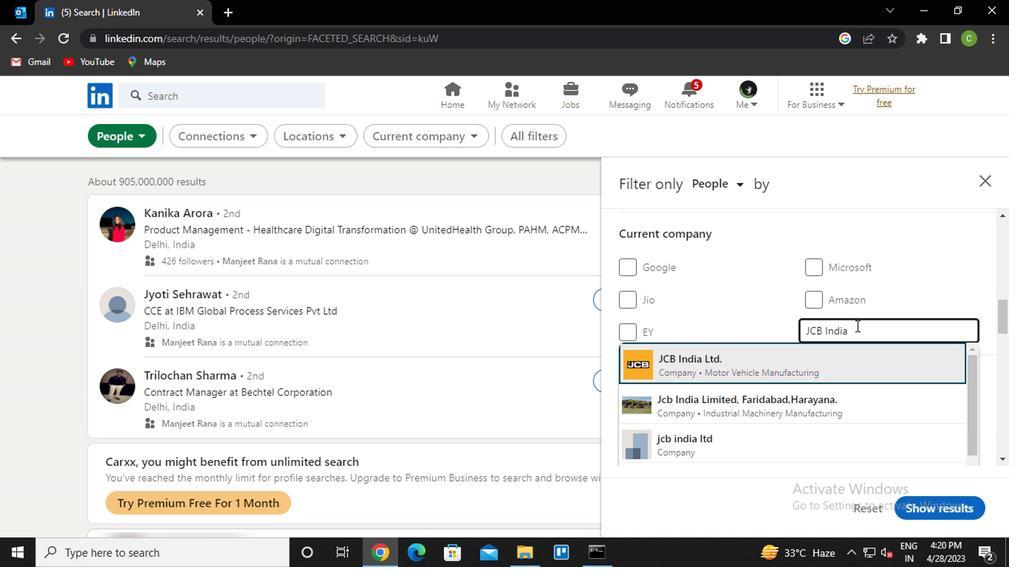 
Action: Mouse moved to (854, 326)
Screenshot: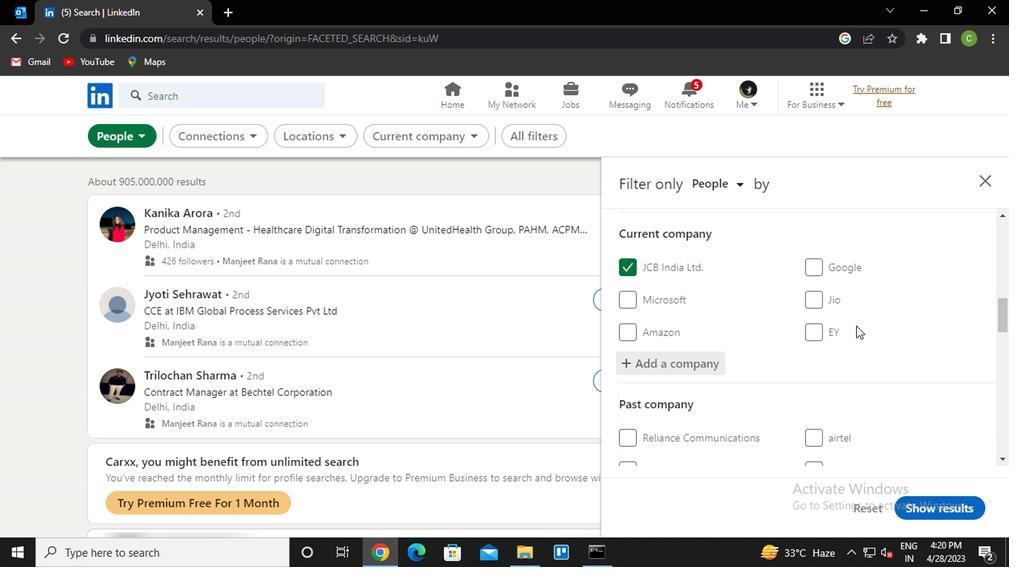 
Action: Mouse scrolled (854, 325) with delta (0, 0)
Screenshot: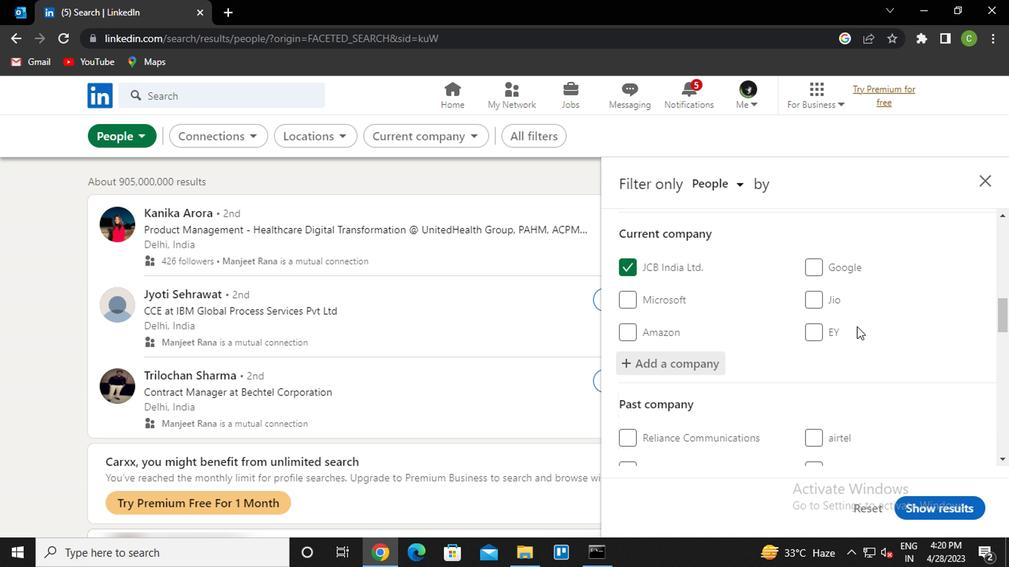
Action: Mouse moved to (853, 329)
Screenshot: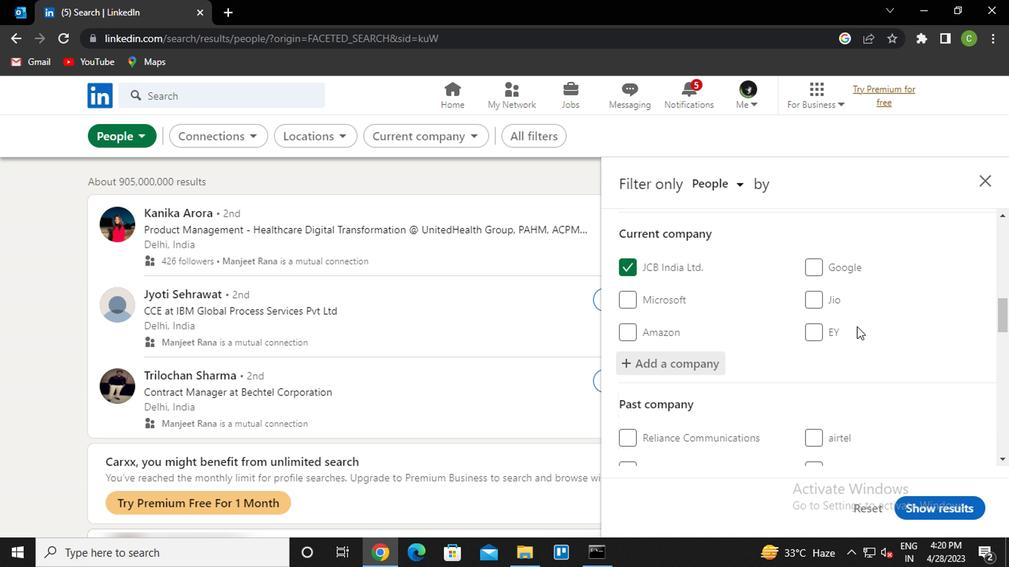 
Action: Mouse scrolled (853, 328) with delta (0, 0)
Screenshot: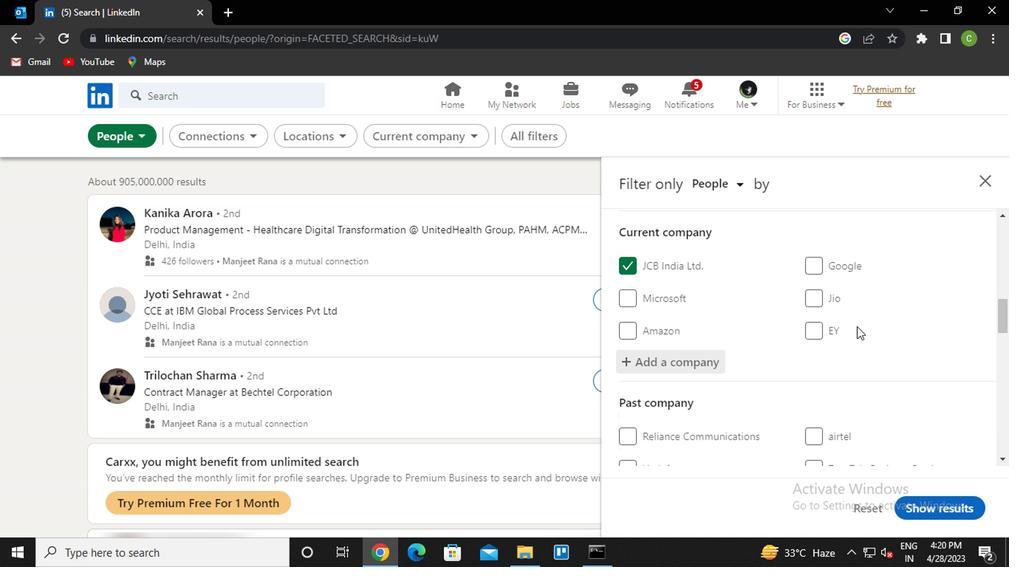 
Action: Mouse moved to (849, 332)
Screenshot: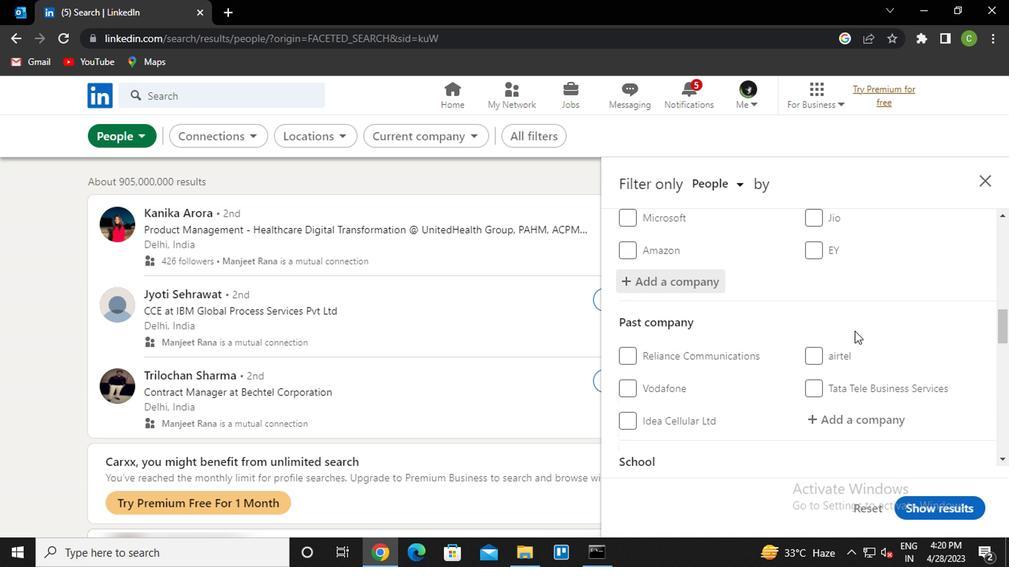 
Action: Mouse scrolled (849, 331) with delta (0, -1)
Screenshot: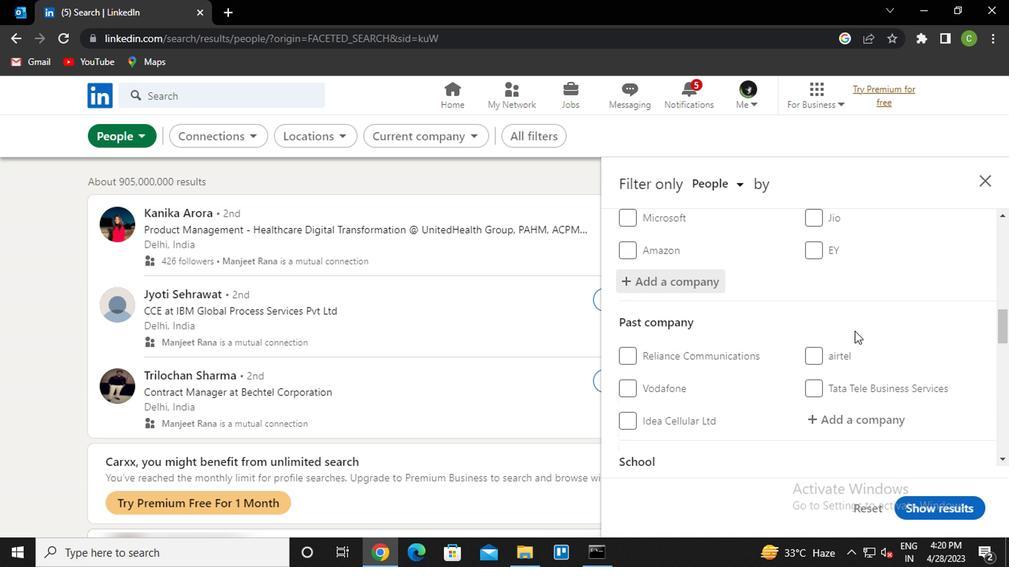 
Action: Mouse moved to (841, 337)
Screenshot: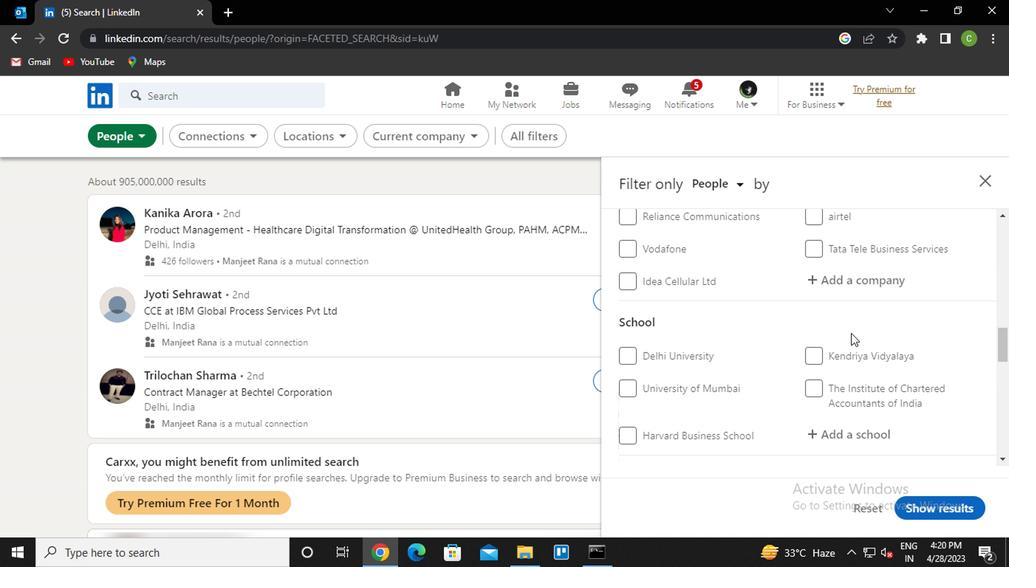 
Action: Mouse scrolled (841, 336) with delta (0, 0)
Screenshot: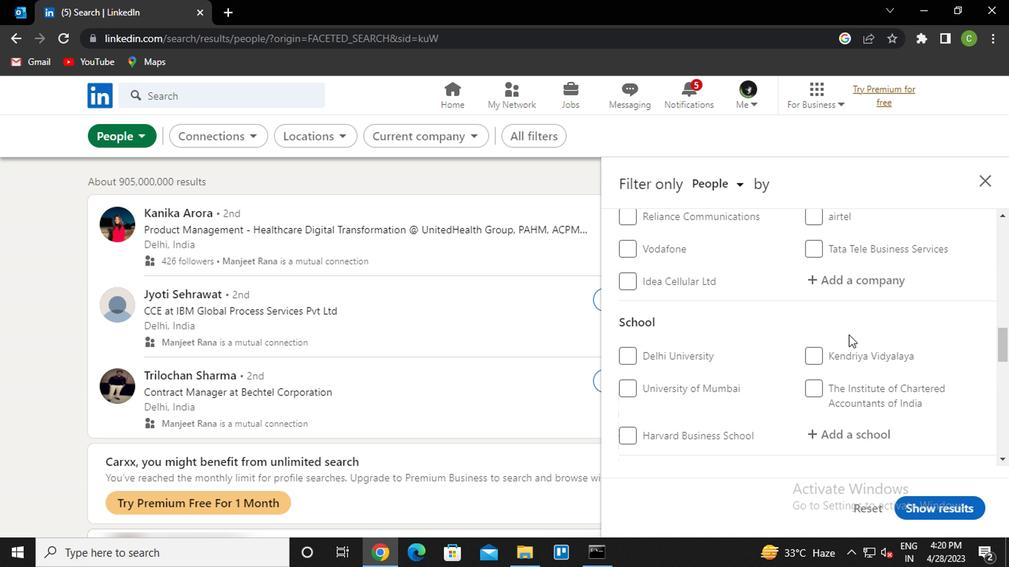 
Action: Mouse moved to (837, 357)
Screenshot: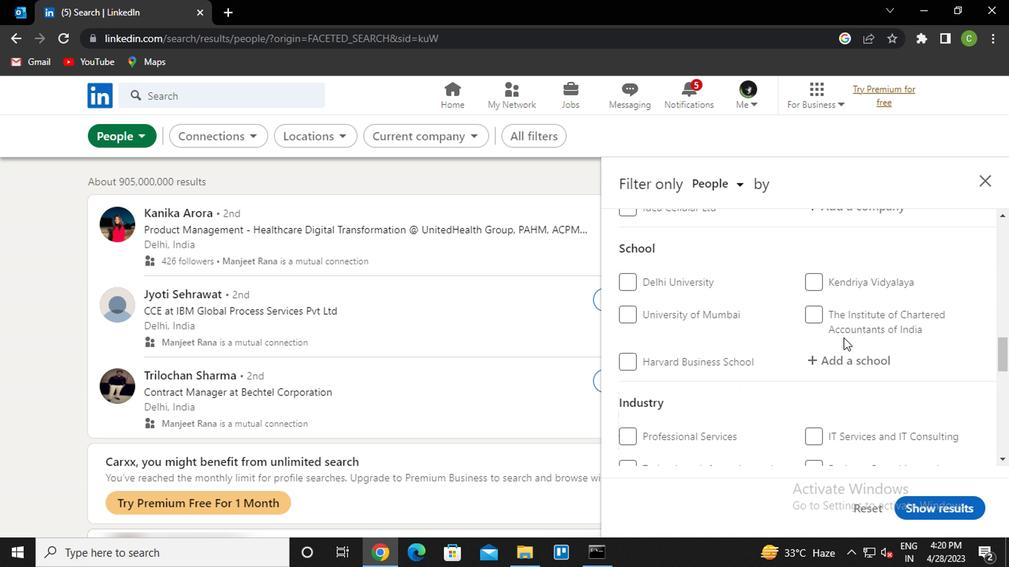 
Action: Mouse pressed left at (837, 357)
Screenshot: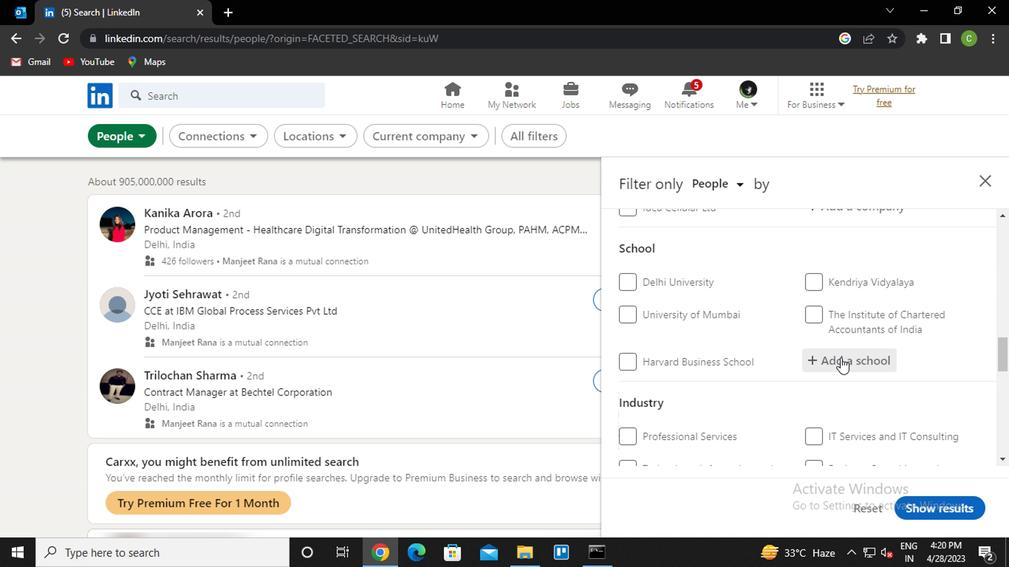 
Action: Key pressed <Key.caps_lock>c<Key.caps_lock>hanakaya
Screenshot: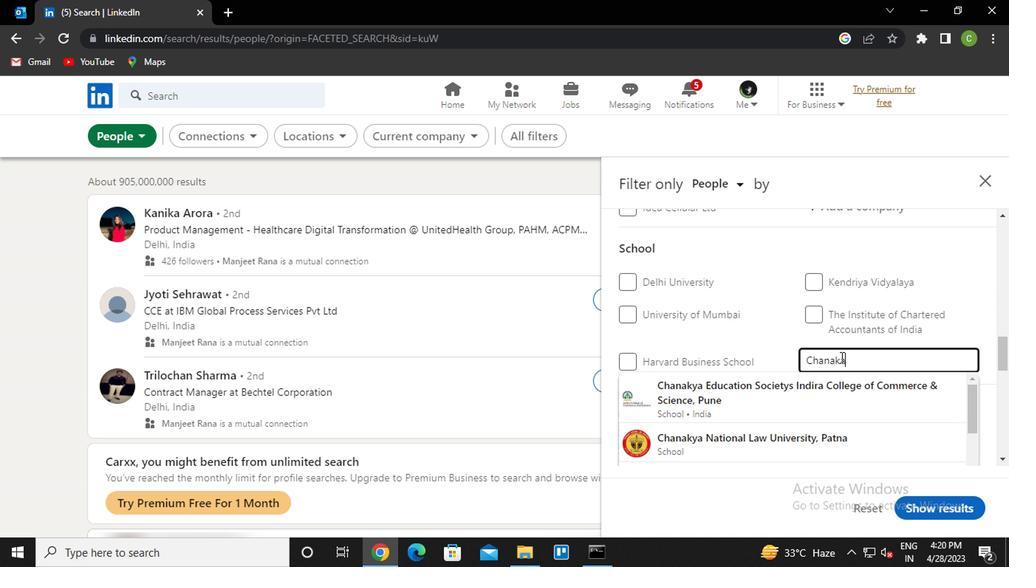 
Action: Mouse moved to (843, 378)
Screenshot: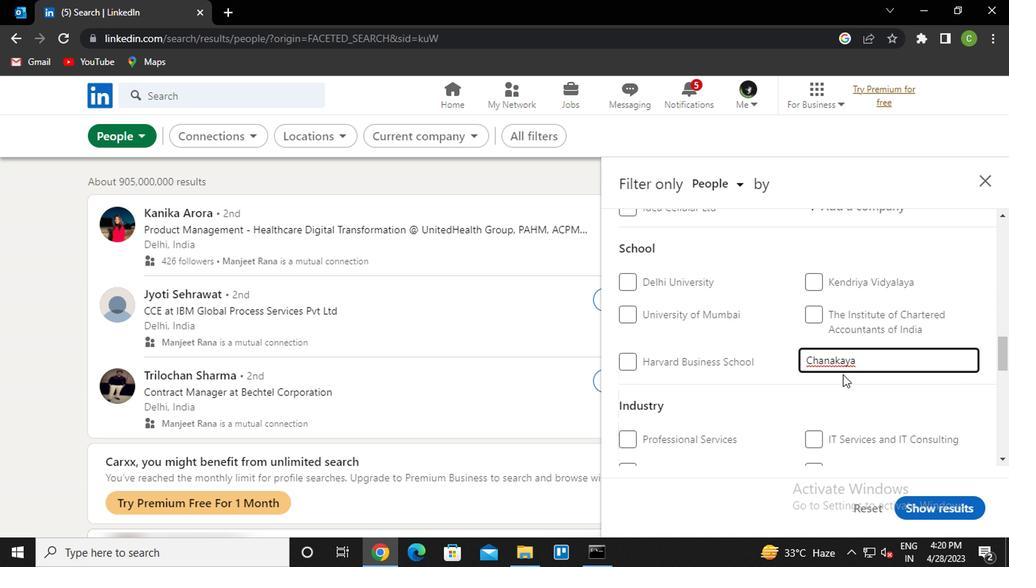 
Action: Key pressed <Key.backspace><Key.backspace><Key.backspace>ya<Key.down><Key.down><Key.enter>
Screenshot: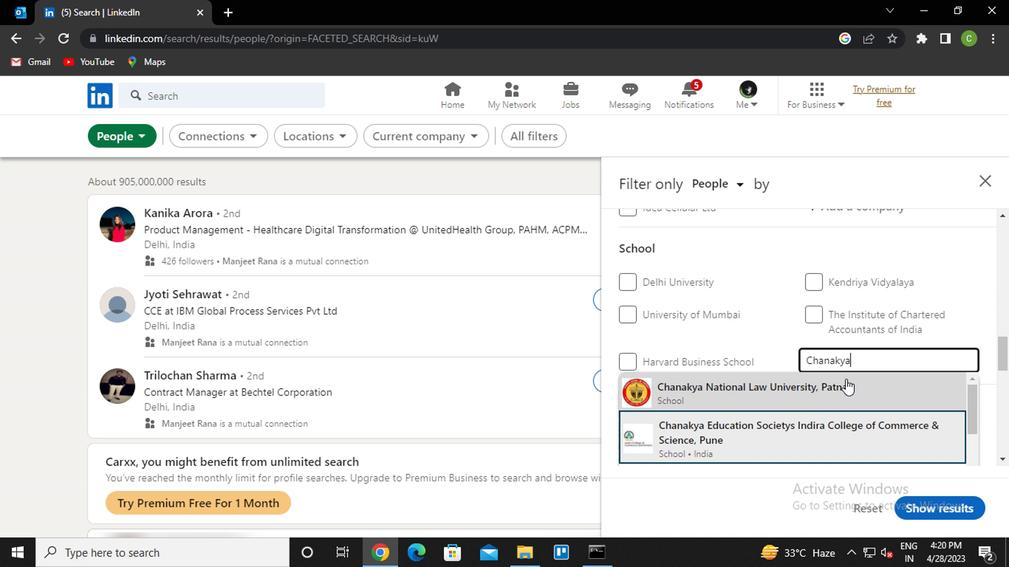 
Action: Mouse moved to (840, 381)
Screenshot: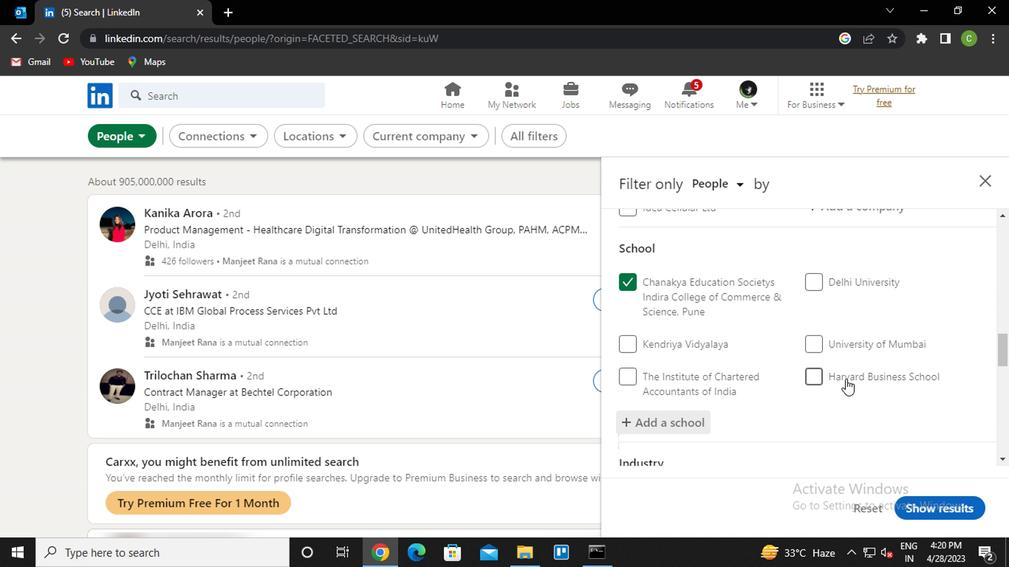 
Action: Mouse scrolled (840, 381) with delta (0, 0)
Screenshot: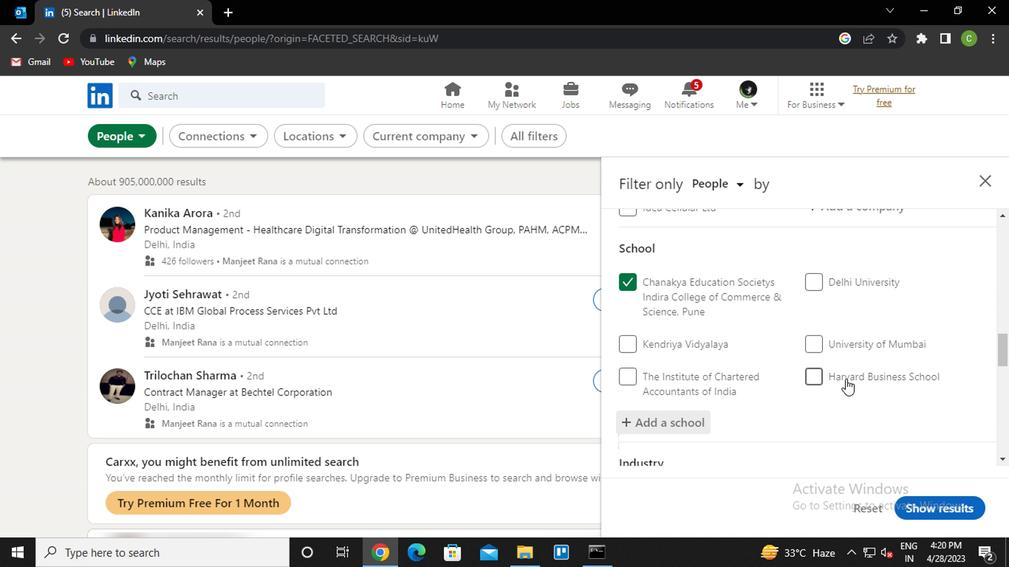 
Action: Mouse moved to (840, 381)
Screenshot: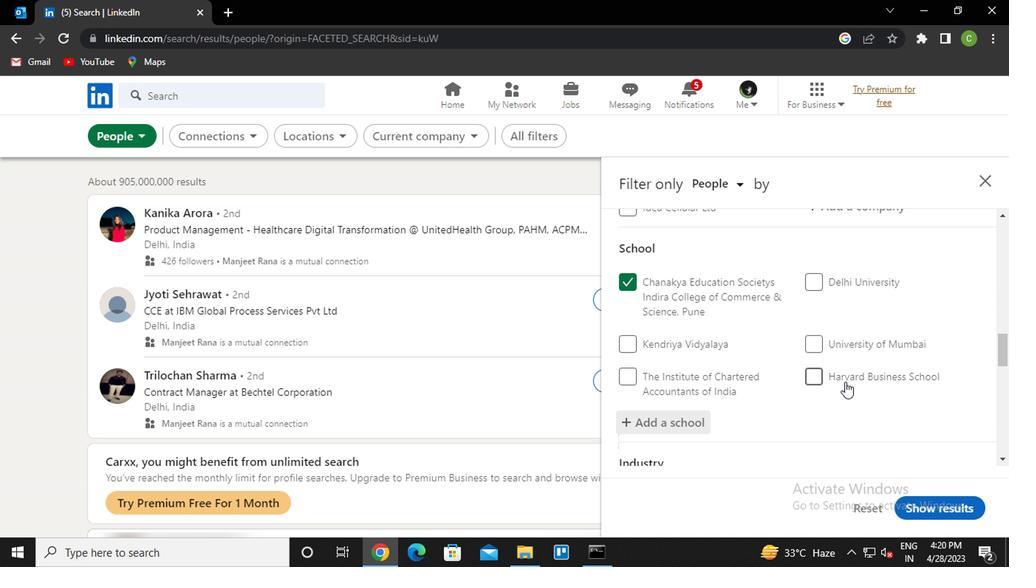 
Action: Mouse scrolled (840, 381) with delta (0, 0)
Screenshot: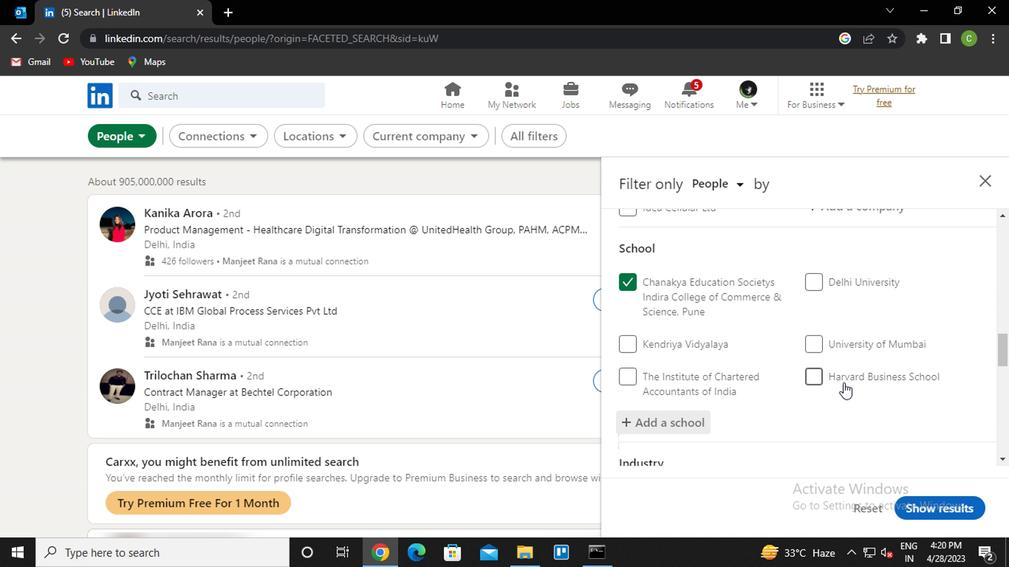 
Action: Mouse moved to (840, 378)
Screenshot: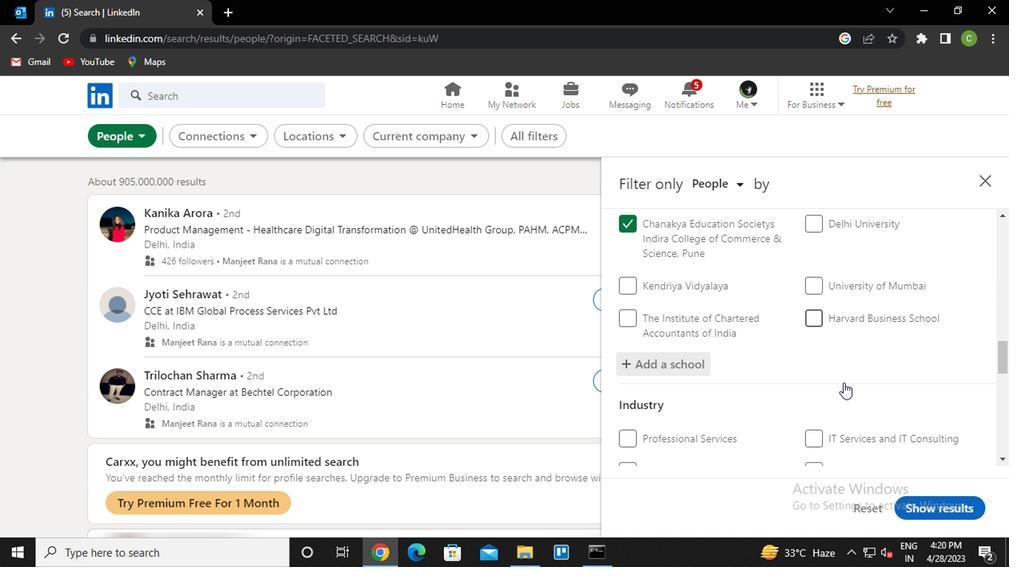 
Action: Mouse scrolled (840, 377) with delta (0, 0)
Screenshot: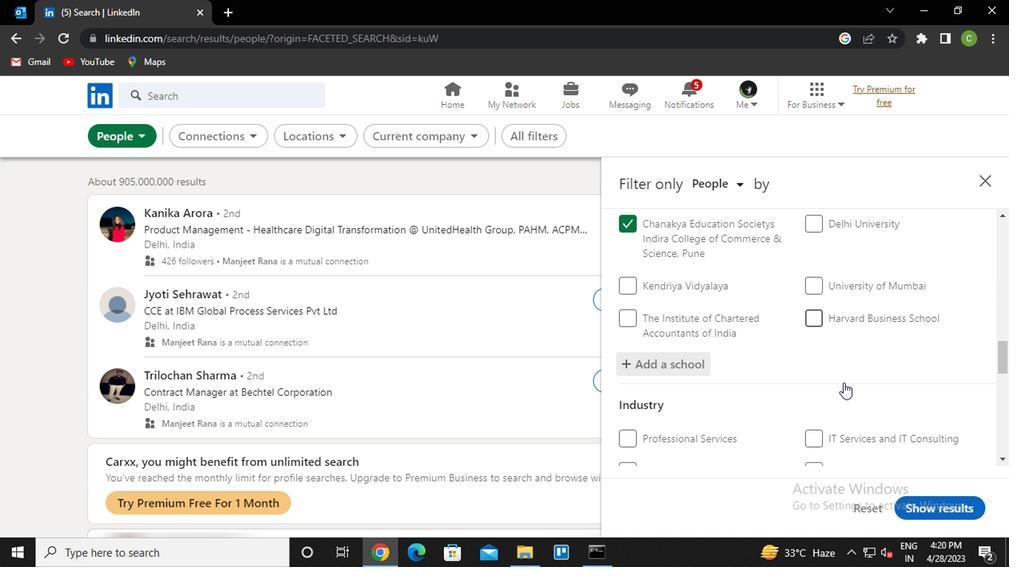 
Action: Mouse moved to (840, 374)
Screenshot: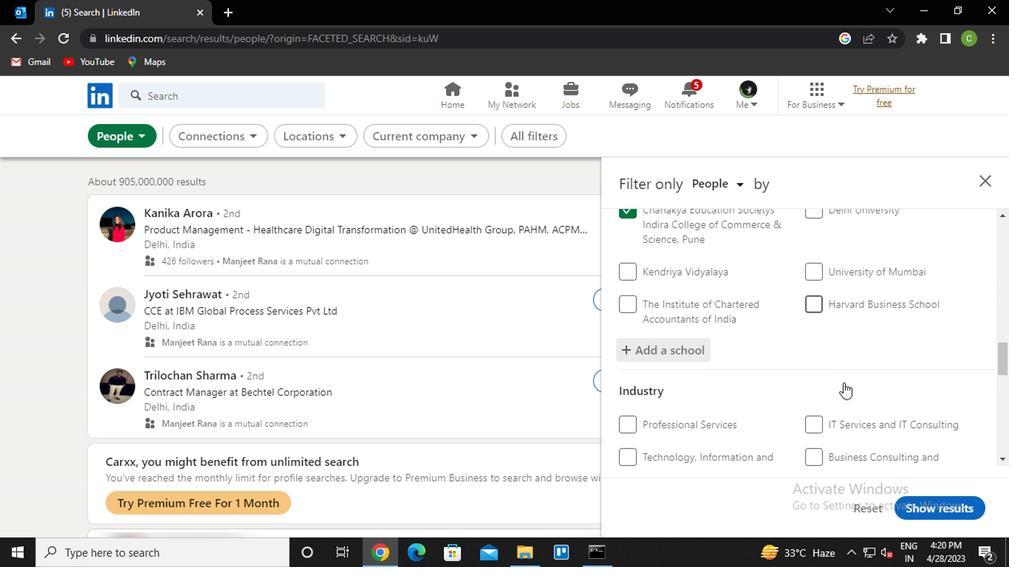 
Action: Mouse scrolled (840, 374) with delta (0, 0)
Screenshot: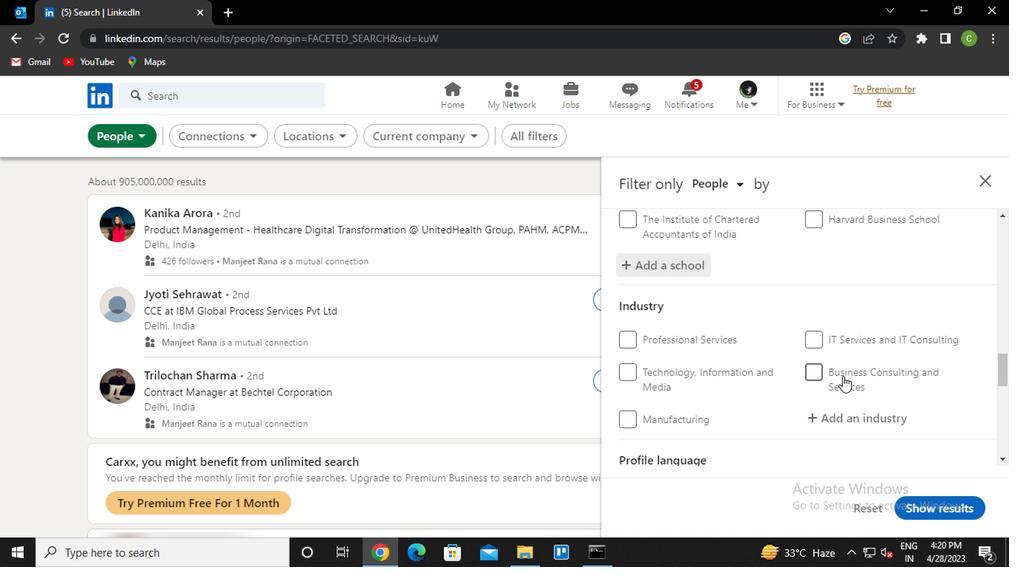 
Action: Mouse moved to (879, 286)
Screenshot: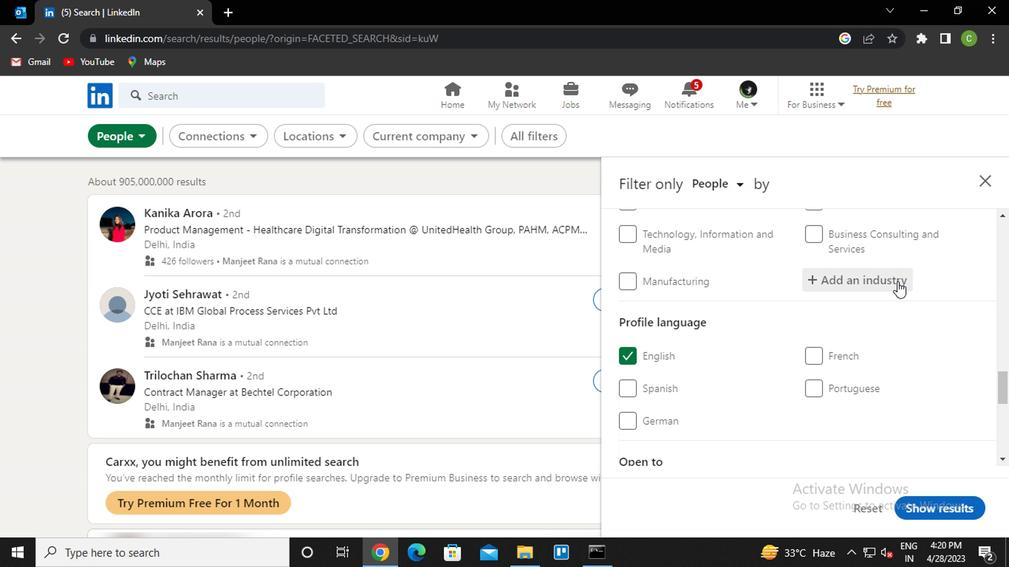 
Action: Mouse pressed left at (879, 286)
Screenshot: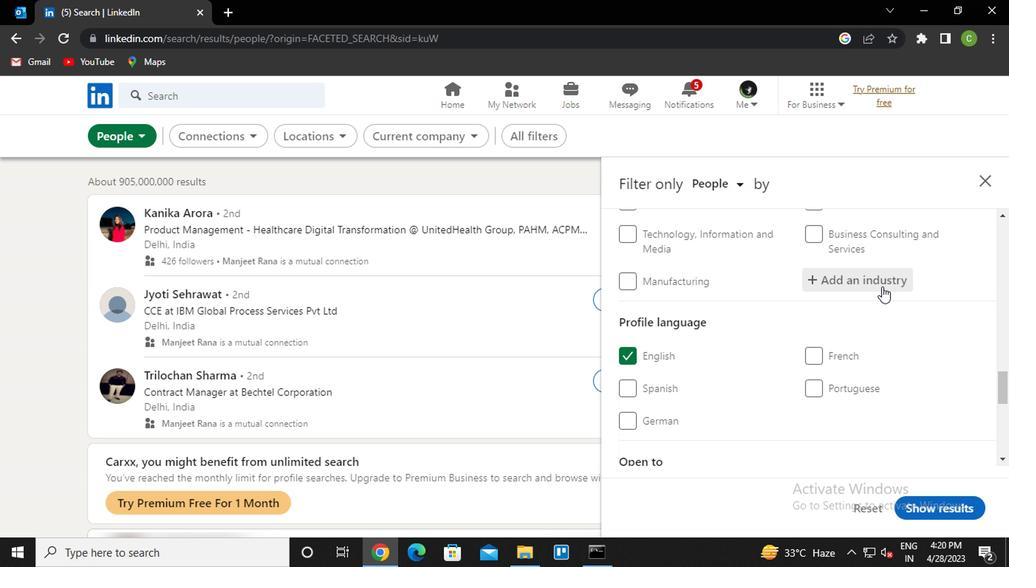
Action: Key pressed <Key.caps_lock>r<Key.caps_lock>anch<Key.down><Key.down><Key.enter>
Screenshot: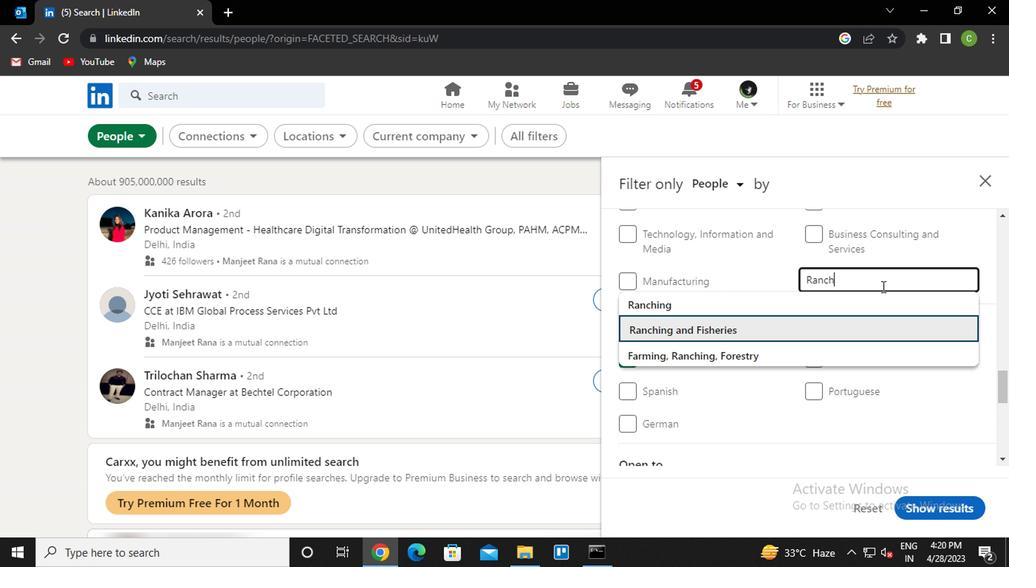 
Action: Mouse moved to (877, 286)
Screenshot: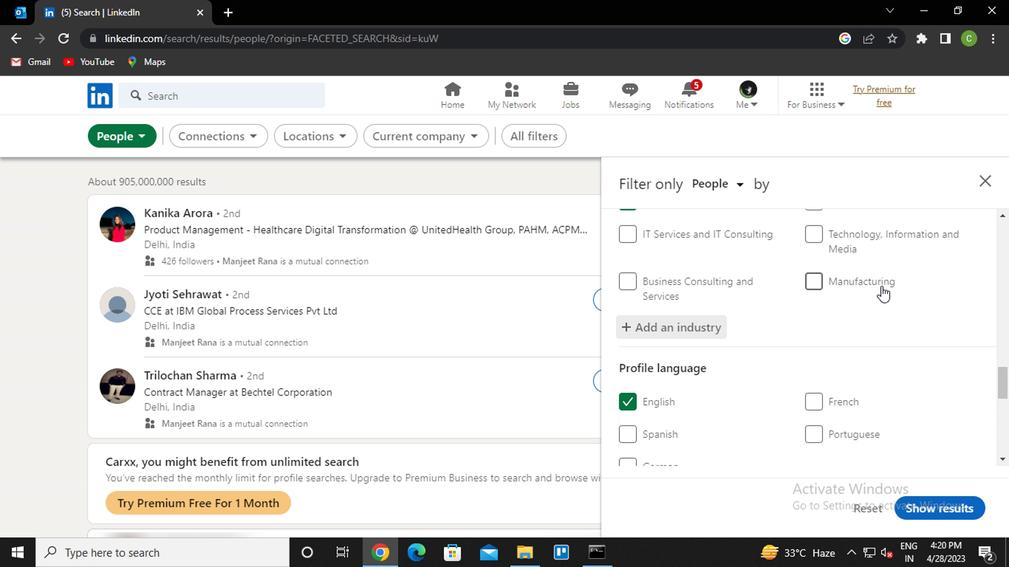 
Action: Mouse scrolled (877, 285) with delta (0, 0)
Screenshot: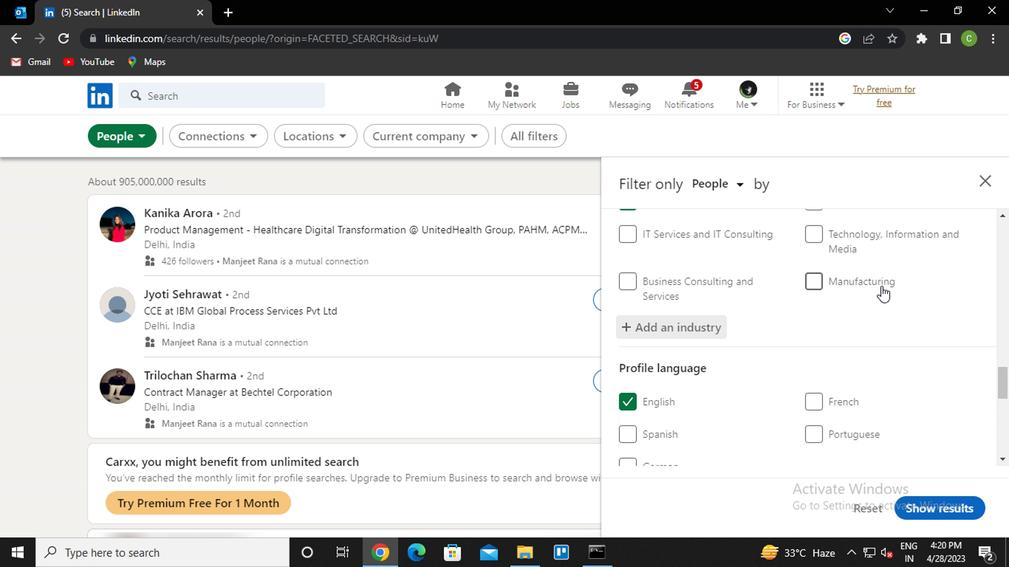 
Action: Mouse moved to (877, 286)
Screenshot: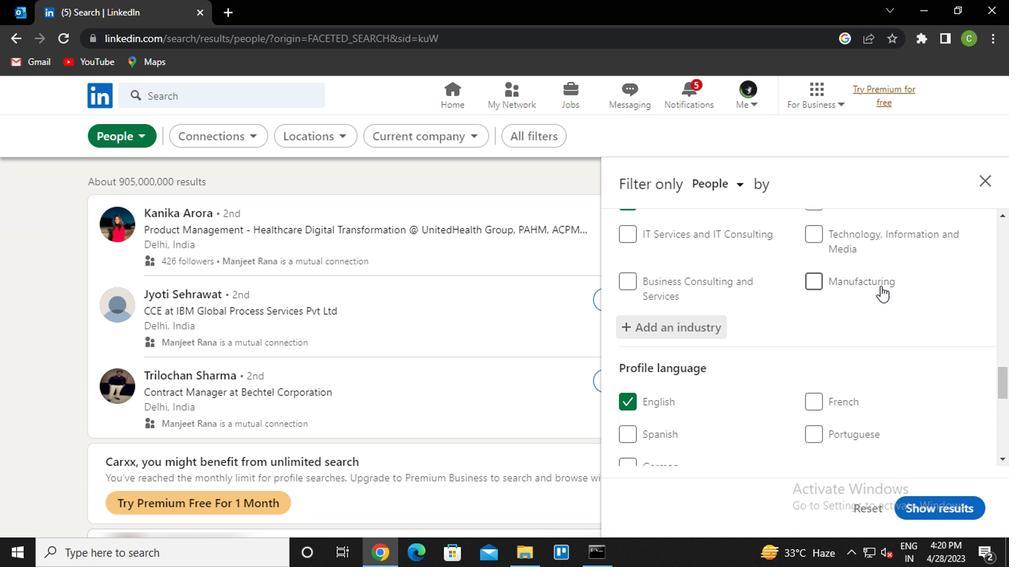 
Action: Mouse scrolled (877, 286) with delta (0, 0)
Screenshot: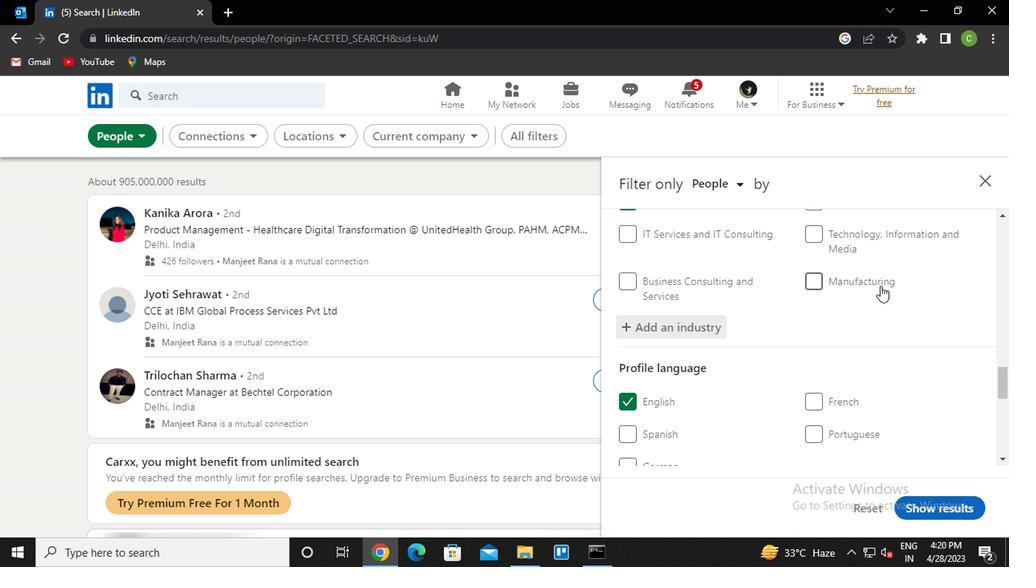 
Action: Mouse moved to (877, 286)
Screenshot: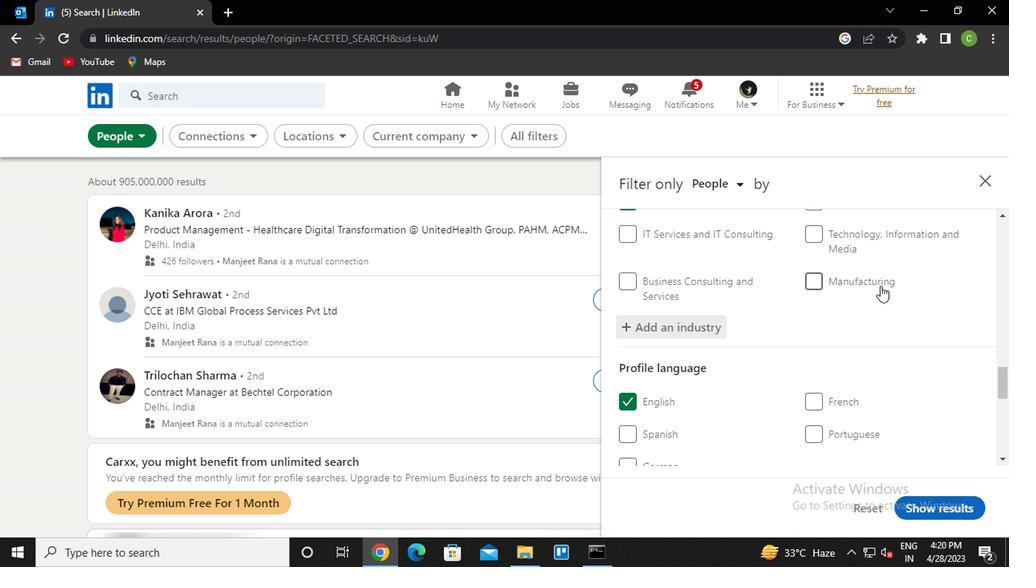 
Action: Mouse scrolled (877, 286) with delta (0, 0)
Screenshot: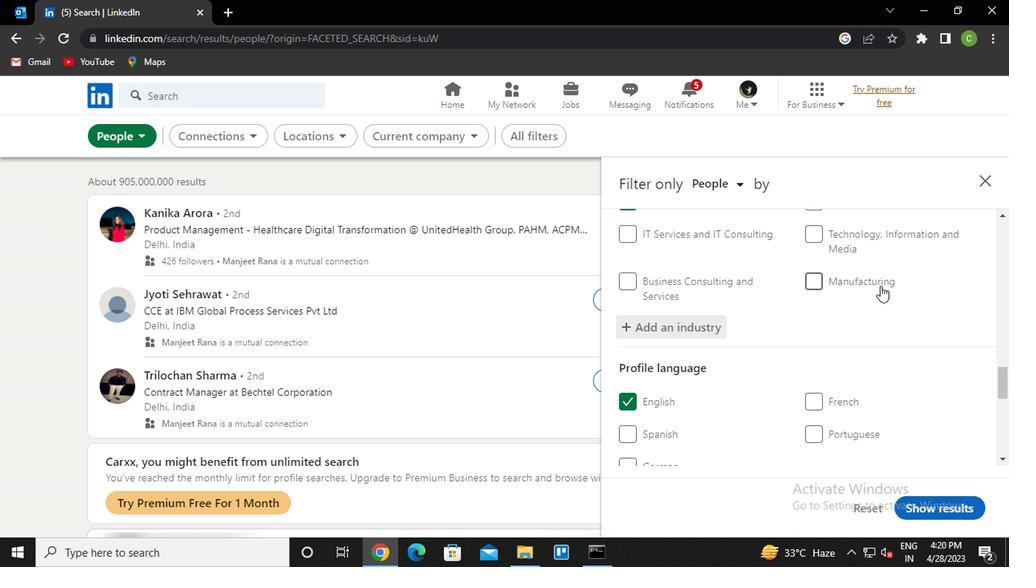 
Action: Mouse scrolled (877, 286) with delta (0, 0)
Screenshot: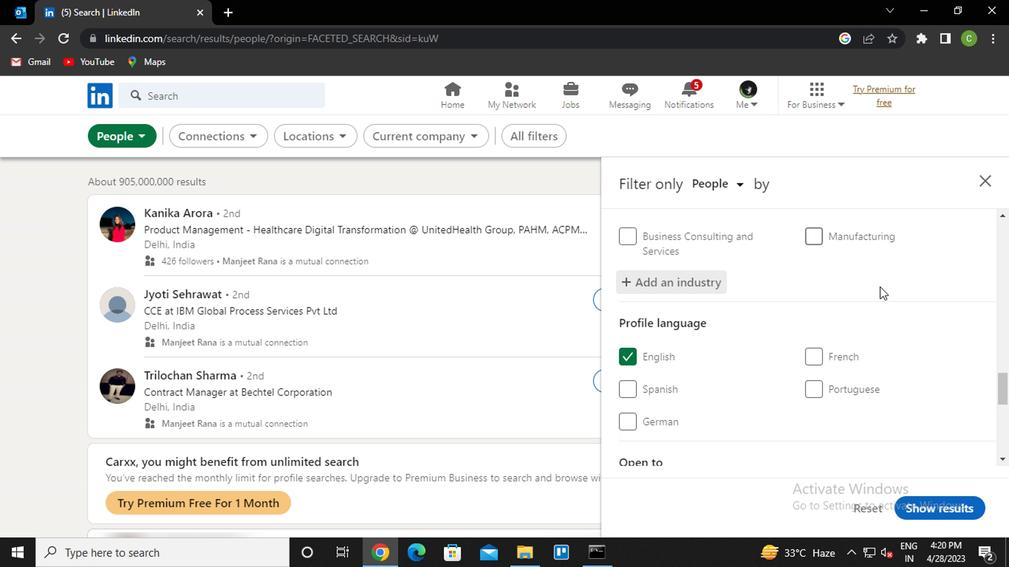 
Action: Mouse moved to (853, 396)
Screenshot: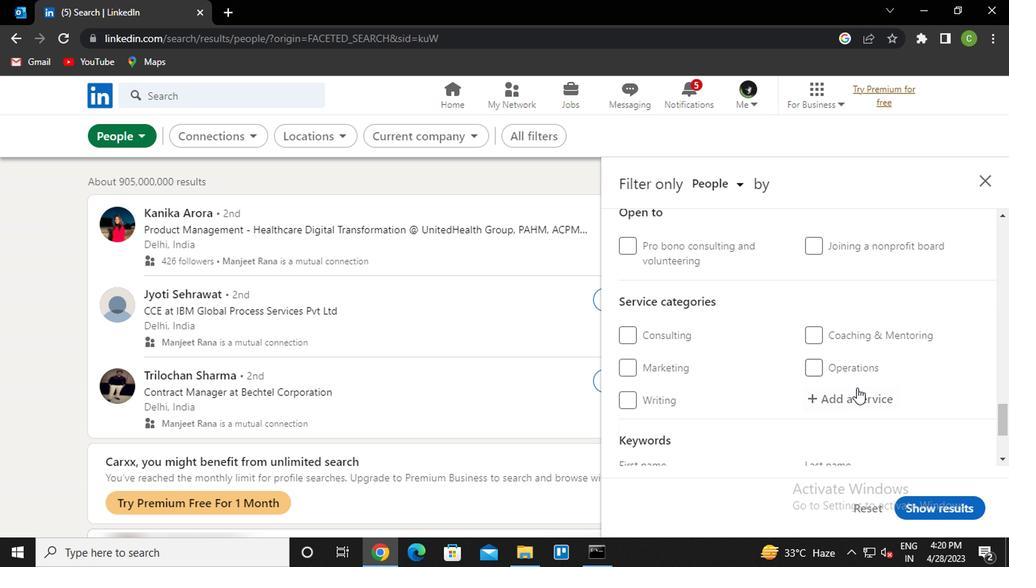 
Action: Mouse pressed left at (853, 396)
Screenshot: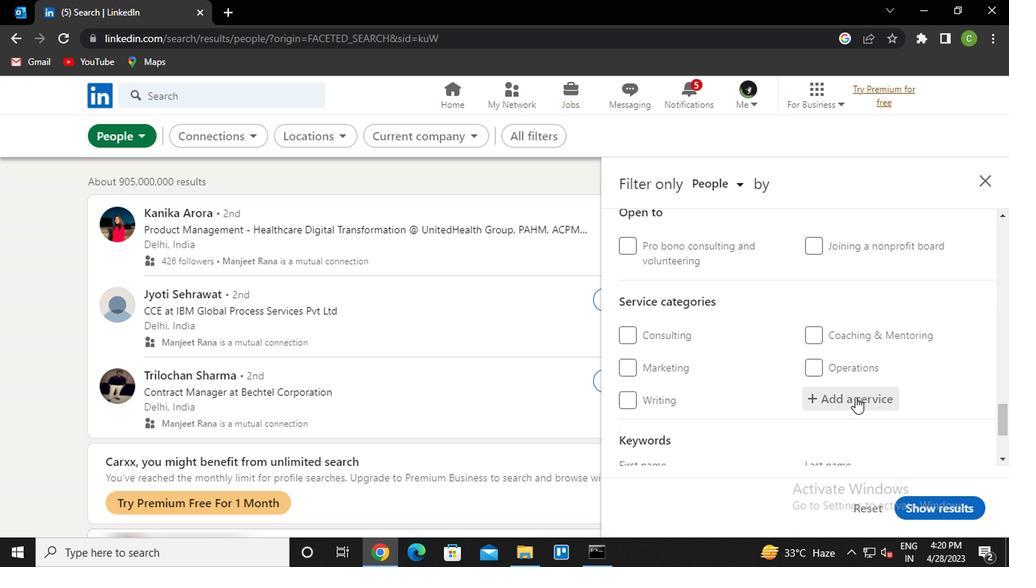 
Action: Key pressed <Key.caps_lock>u<Key.caps_lock>ser<Key.down><Key.enter>
Screenshot: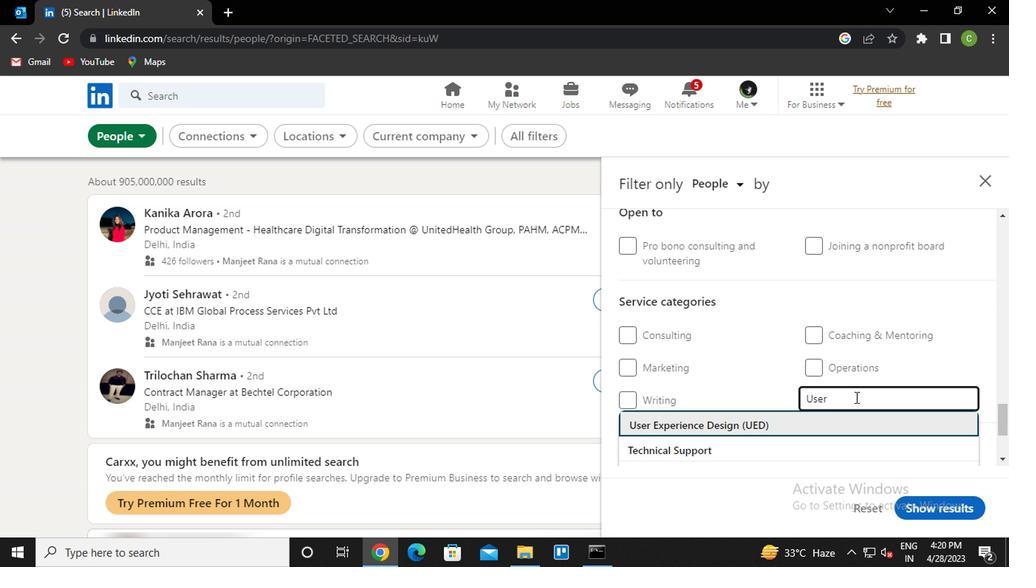 
Action: Mouse scrolled (853, 395) with delta (0, -1)
Screenshot: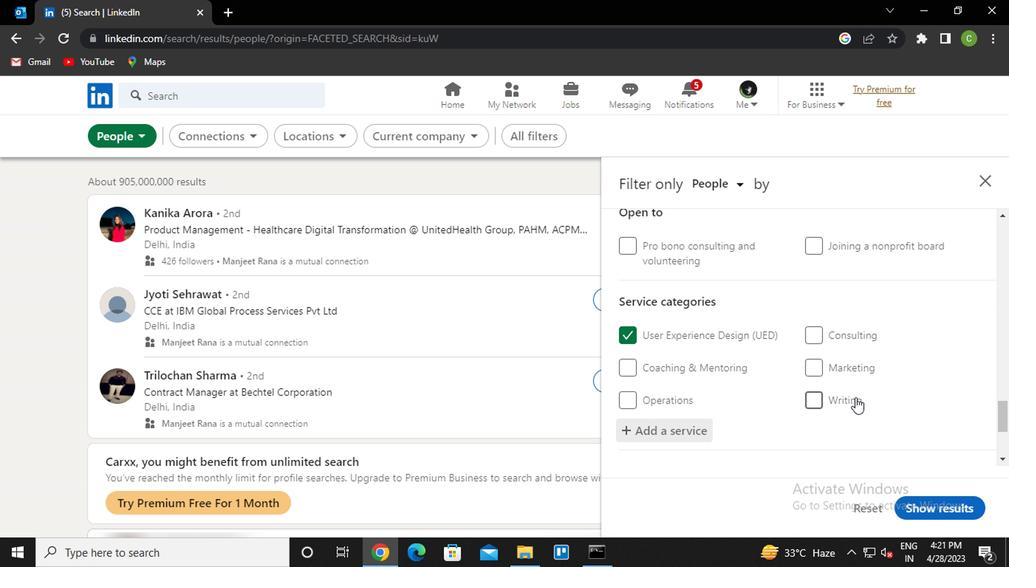 
Action: Mouse scrolled (853, 395) with delta (0, -1)
Screenshot: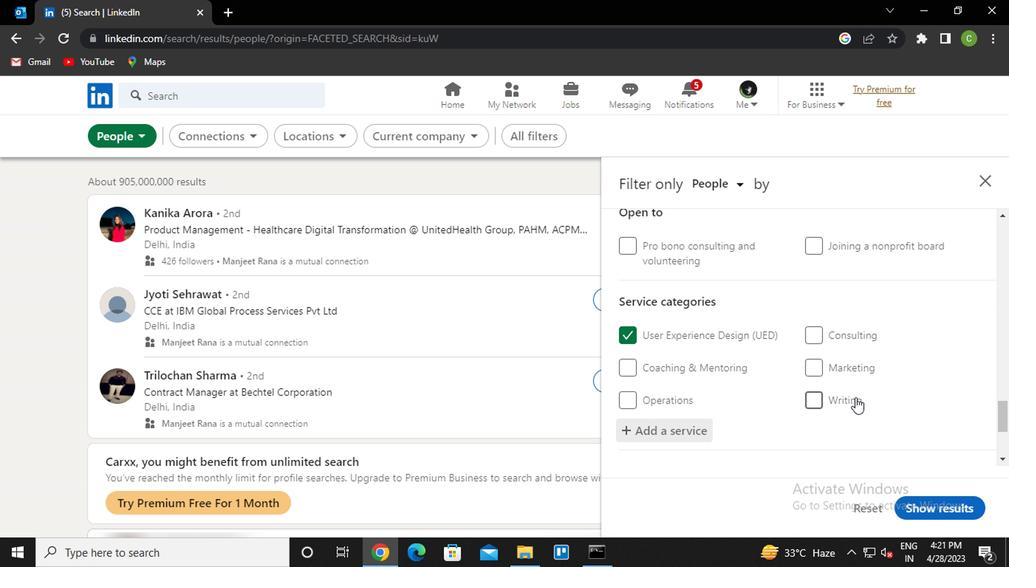 
Action: Mouse scrolled (853, 395) with delta (0, -1)
Screenshot: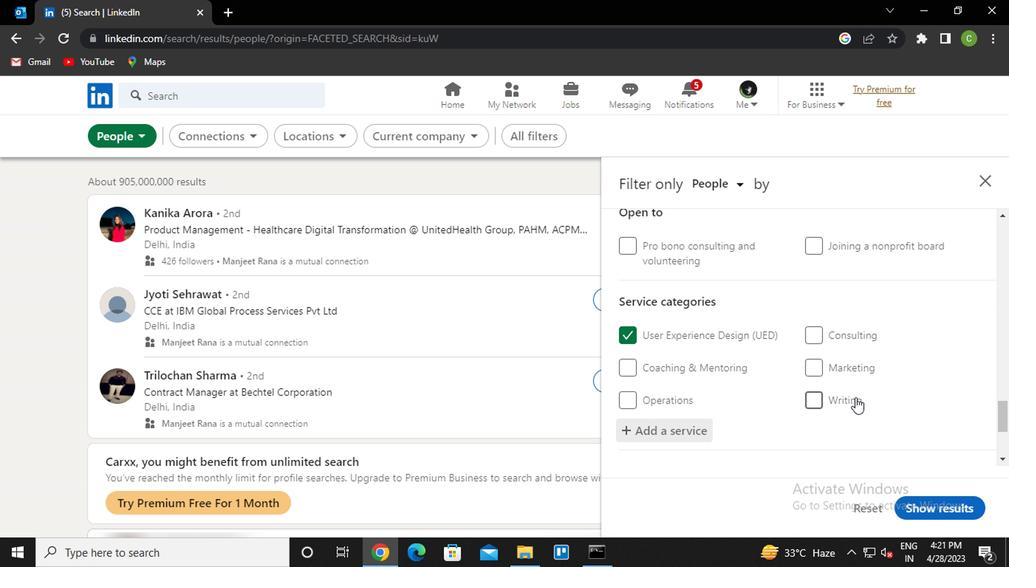 
Action: Mouse moved to (848, 399)
Screenshot: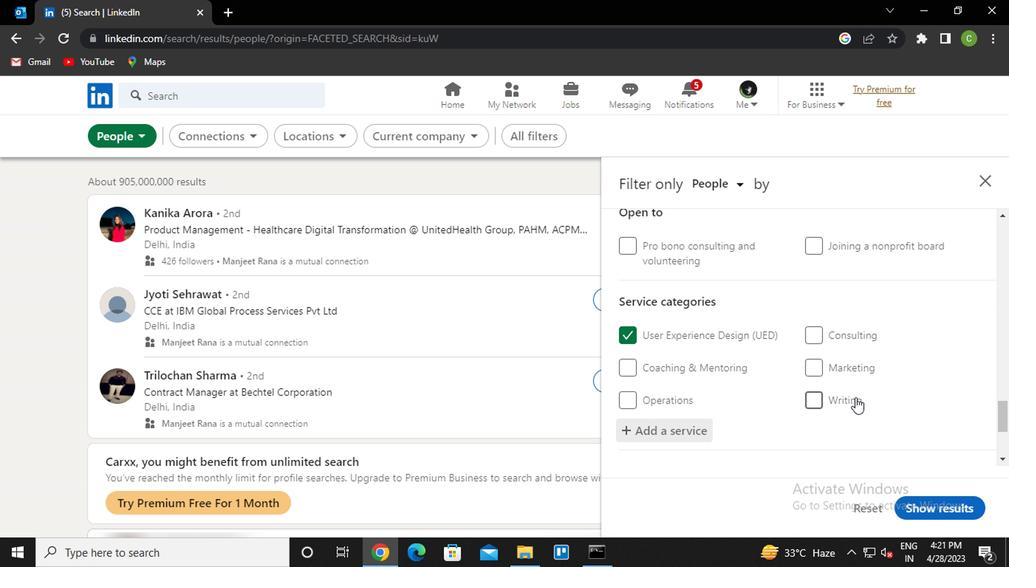 
Action: Mouse scrolled (848, 398) with delta (0, 0)
Screenshot: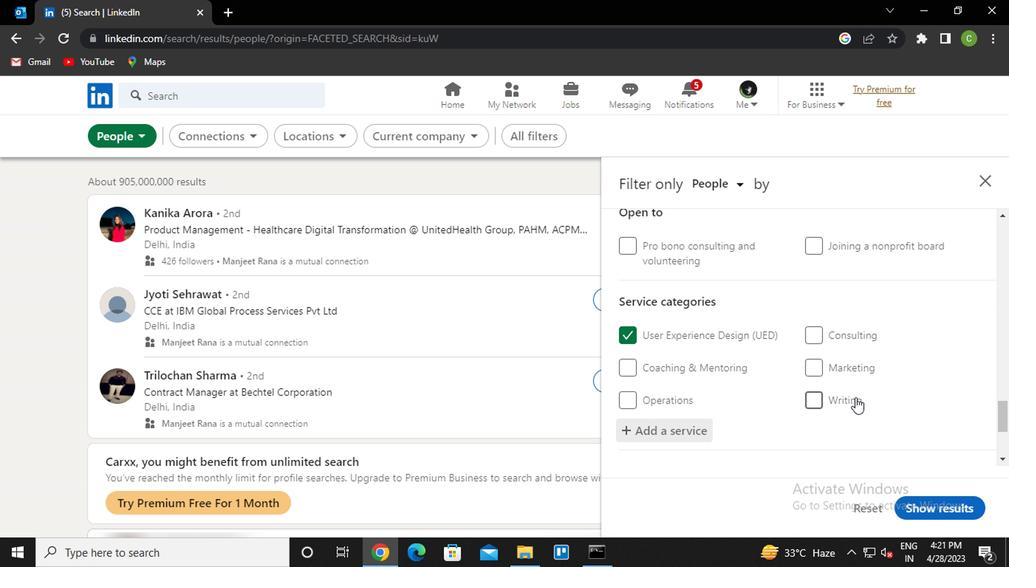 
Action: Mouse moved to (844, 402)
Screenshot: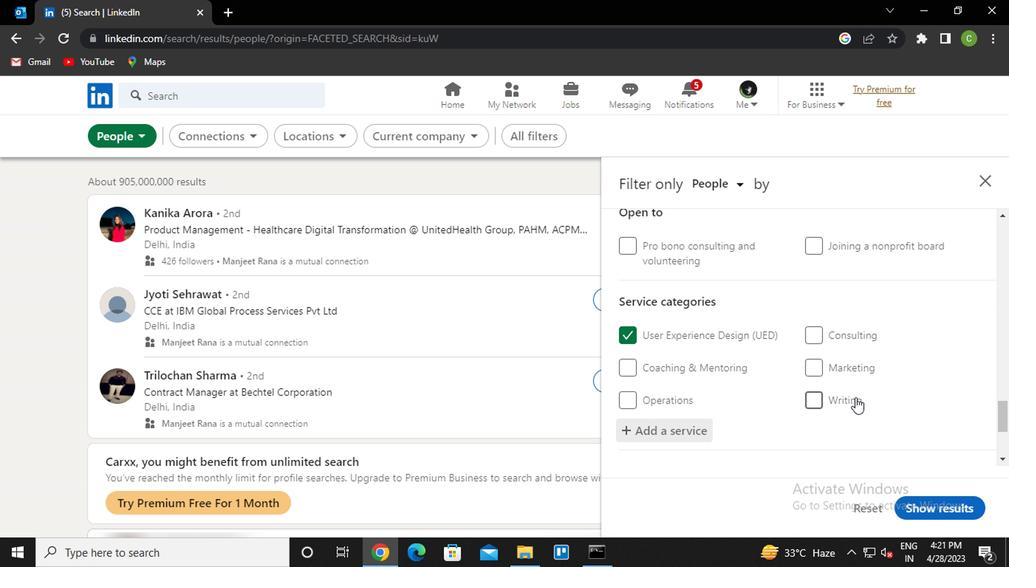 
Action: Mouse scrolled (844, 401) with delta (0, -1)
Screenshot: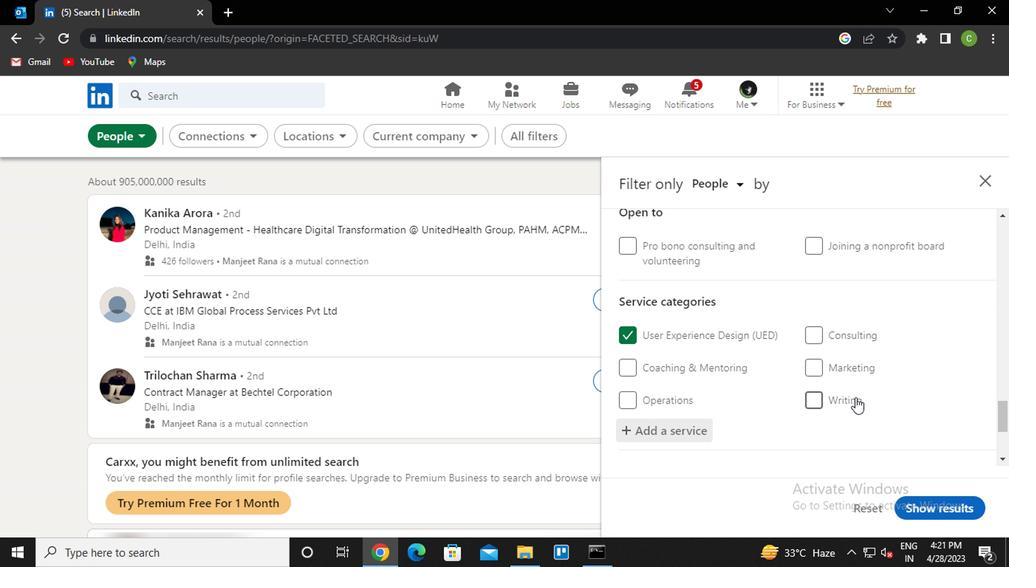 
Action: Mouse moved to (841, 403)
Screenshot: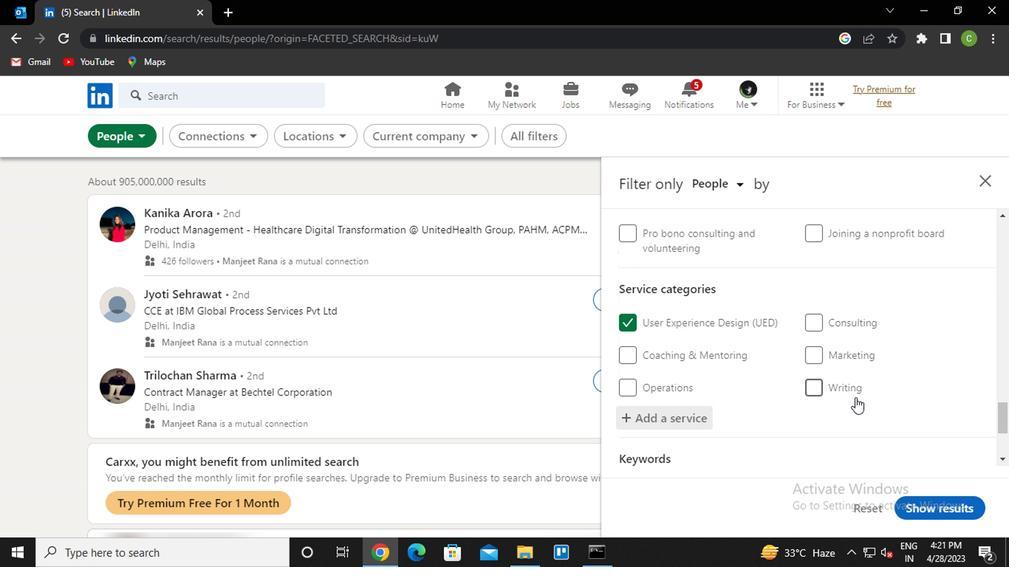 
Action: Mouse scrolled (841, 402) with delta (0, -1)
Screenshot: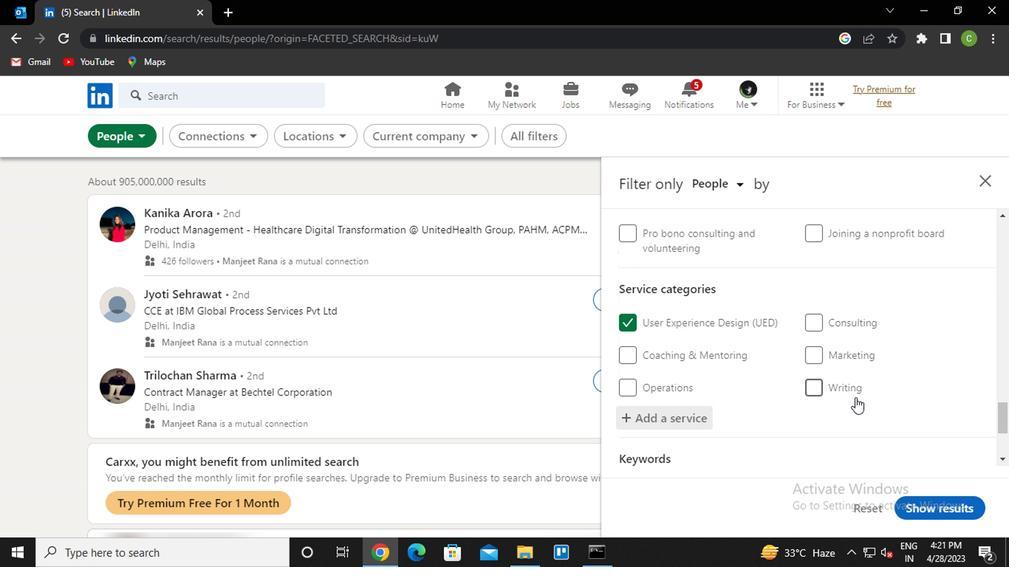 
Action: Mouse moved to (747, 403)
Screenshot: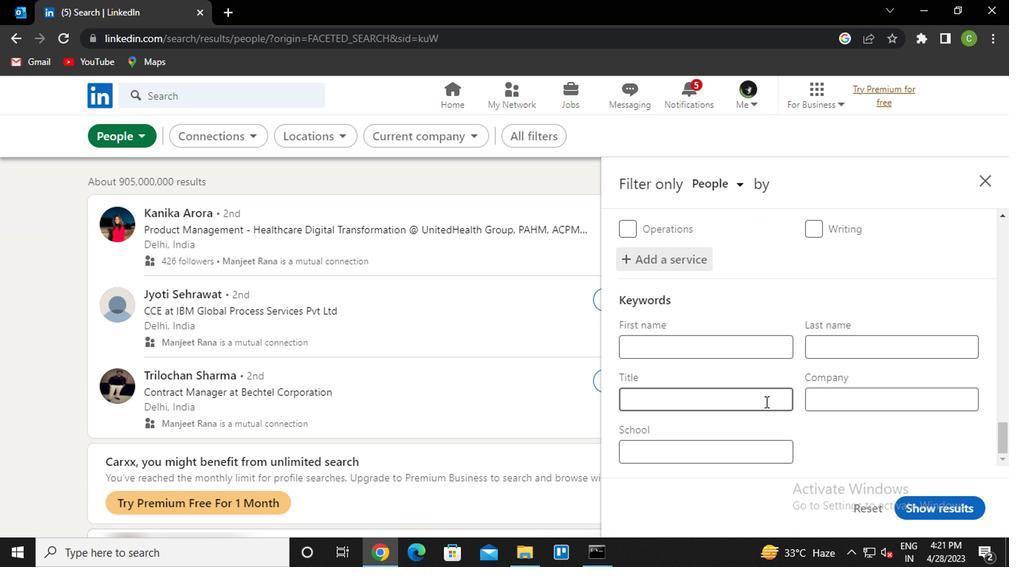 
Action: Mouse pressed left at (747, 403)
Screenshot: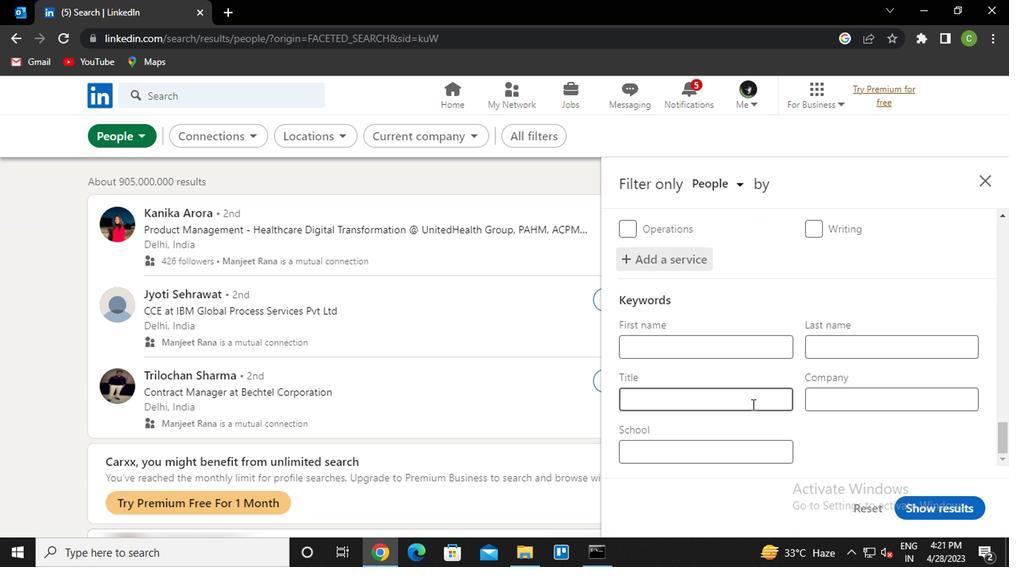 
Action: Mouse moved to (747, 402)
Screenshot: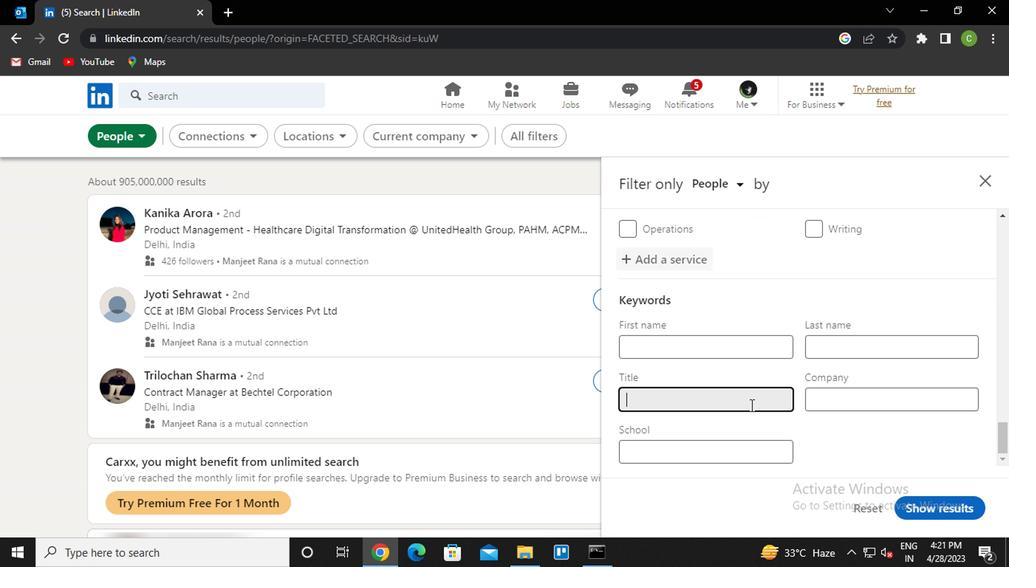 
Action: Key pressed <Key.caps_lock>p<Key.caps_lock>aralegal
Screenshot: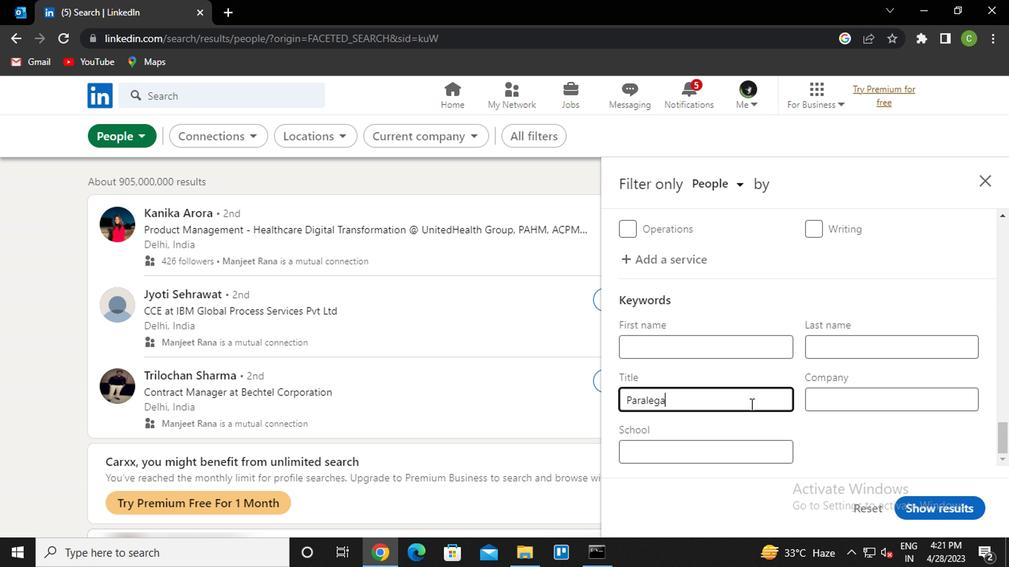 
Action: Mouse moved to (953, 505)
Screenshot: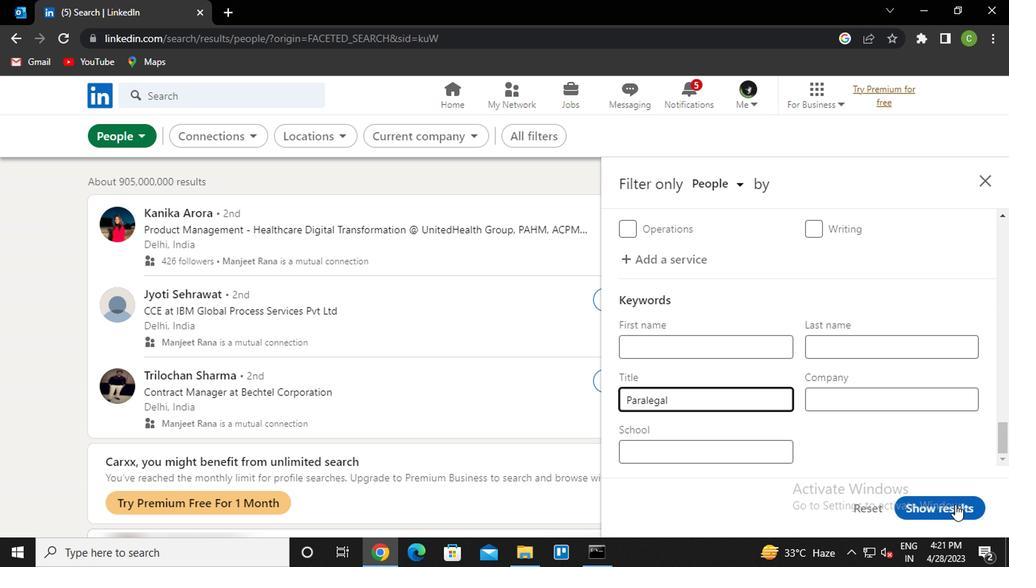 
Action: Mouse pressed left at (953, 505)
Screenshot: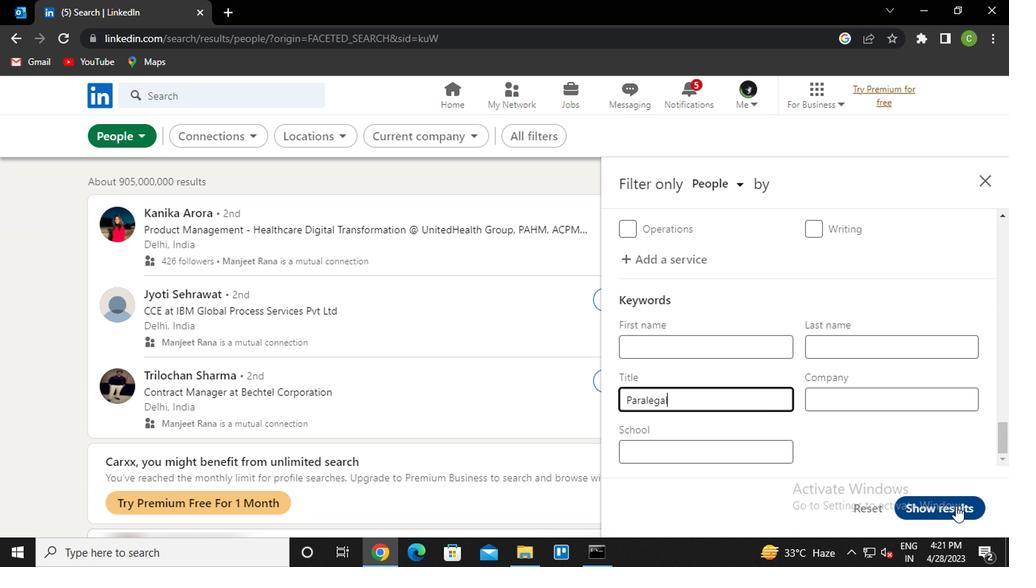 
Action: Mouse moved to (572, 492)
Screenshot: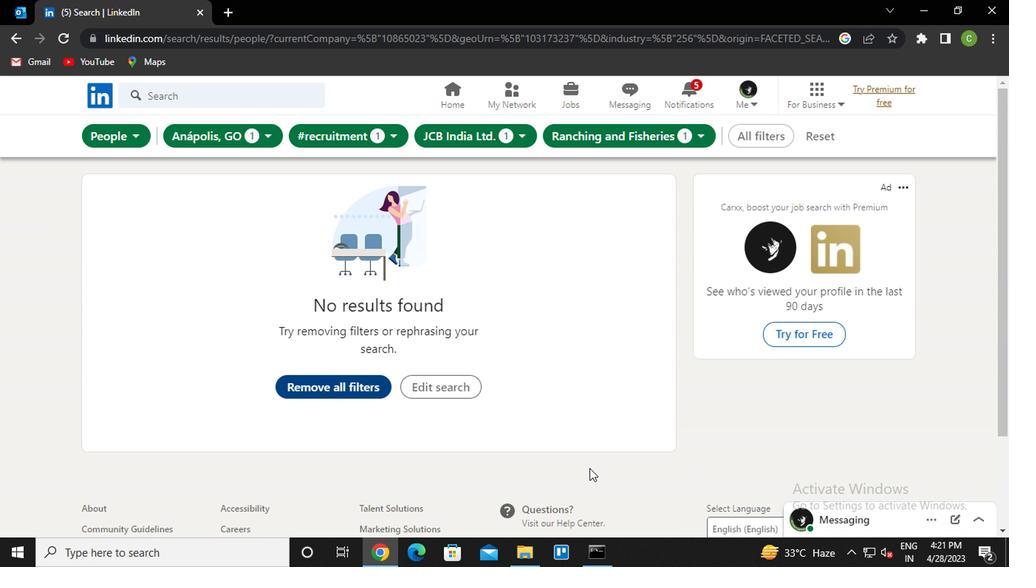 
